 Task: Select the off option in the auto detect
Action: Mouse moved to (26, 647)
Screenshot: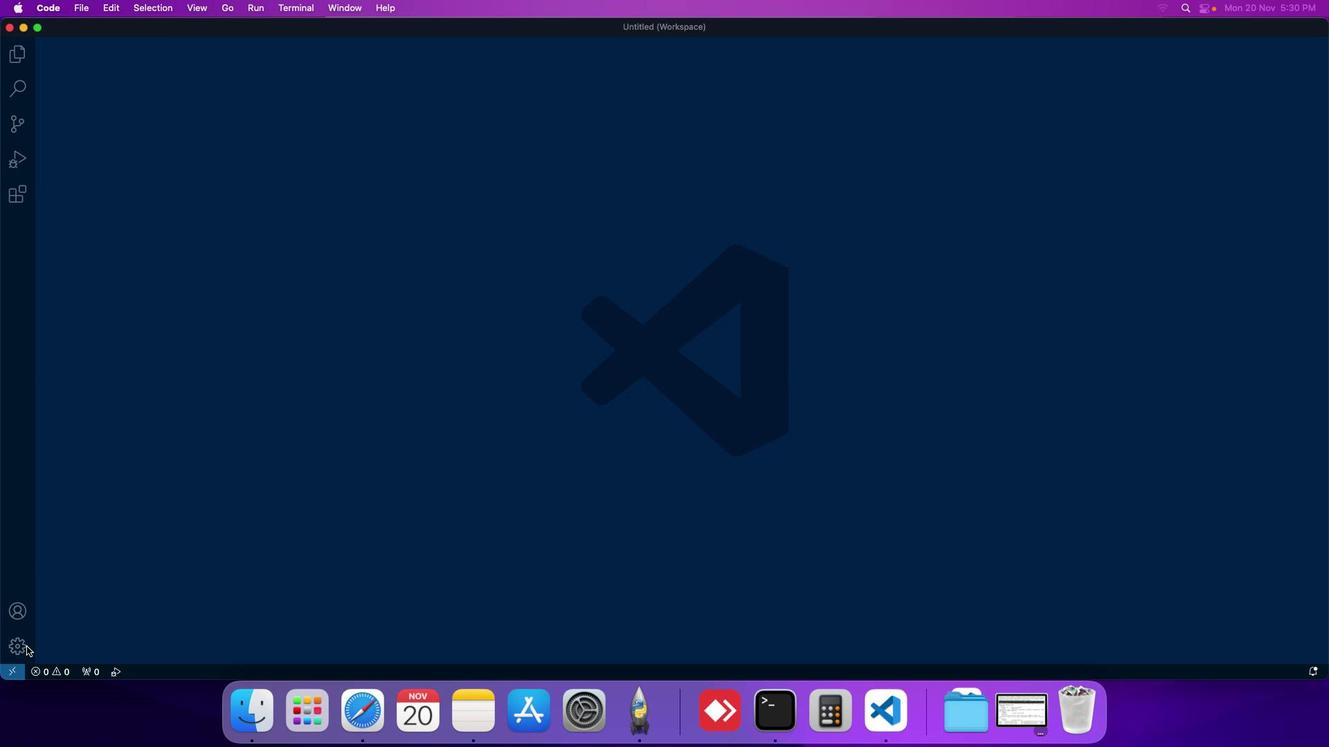 
Action: Mouse pressed left at (26, 647)
Screenshot: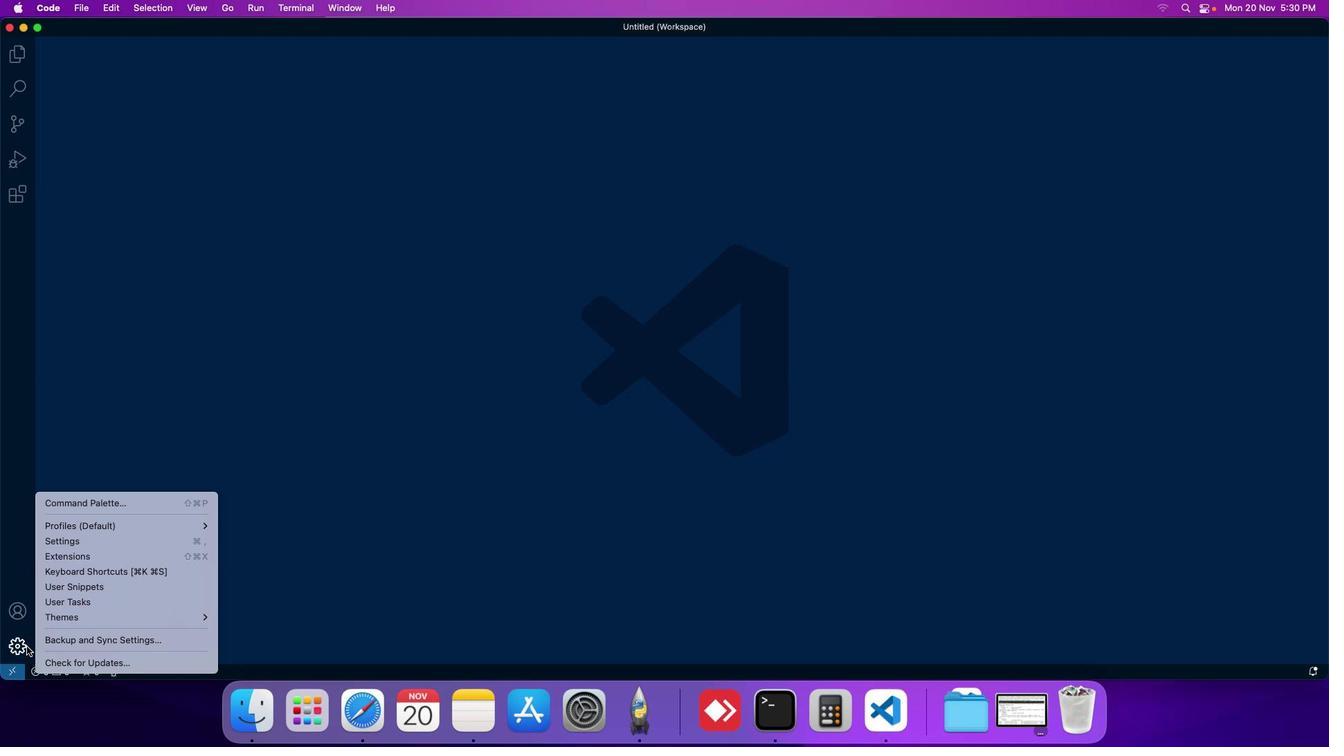 
Action: Mouse moved to (78, 544)
Screenshot: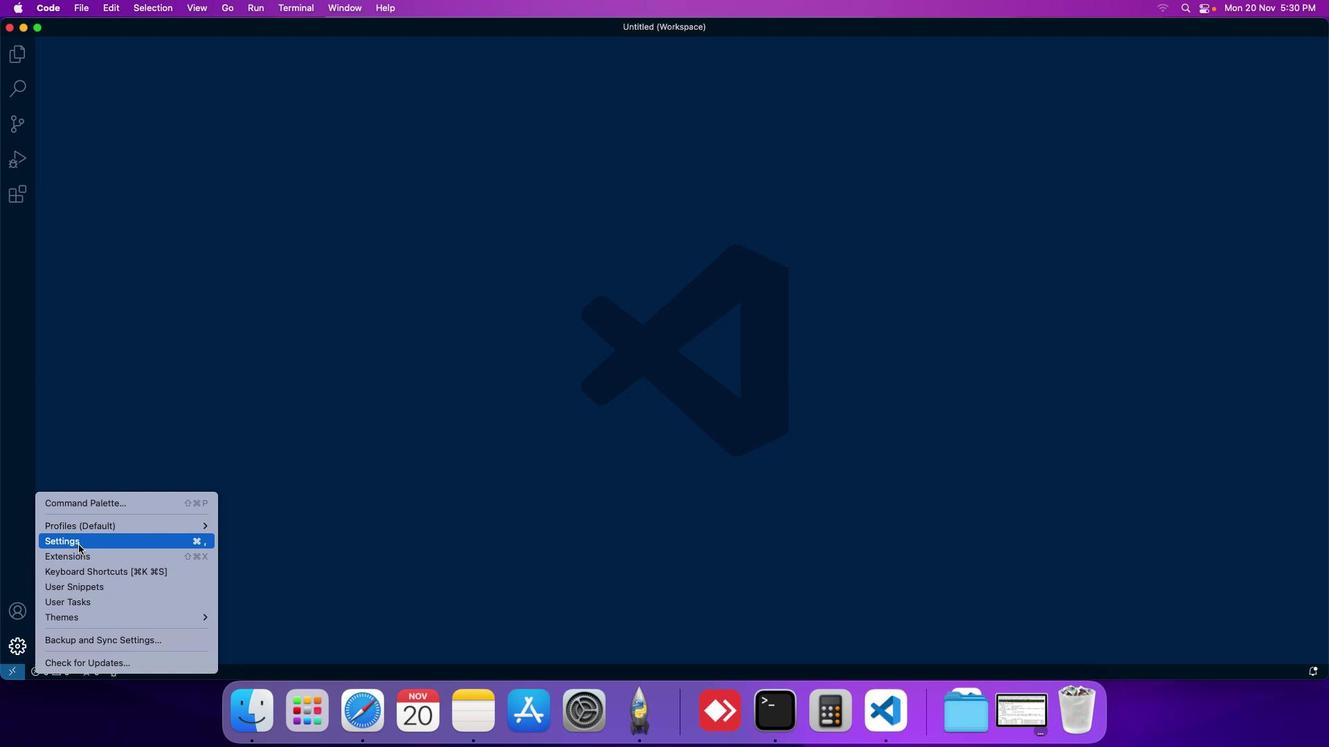 
Action: Mouse pressed left at (78, 544)
Screenshot: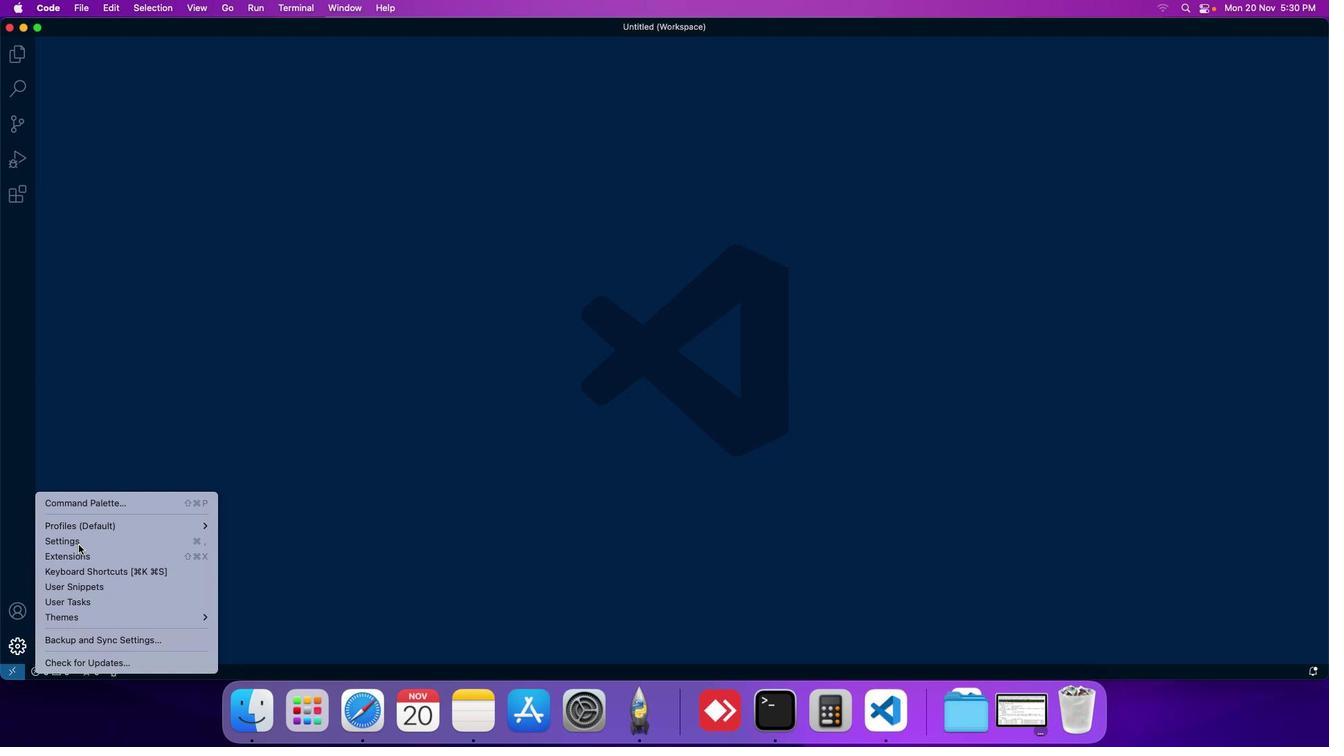 
Action: Mouse moved to (350, 110)
Screenshot: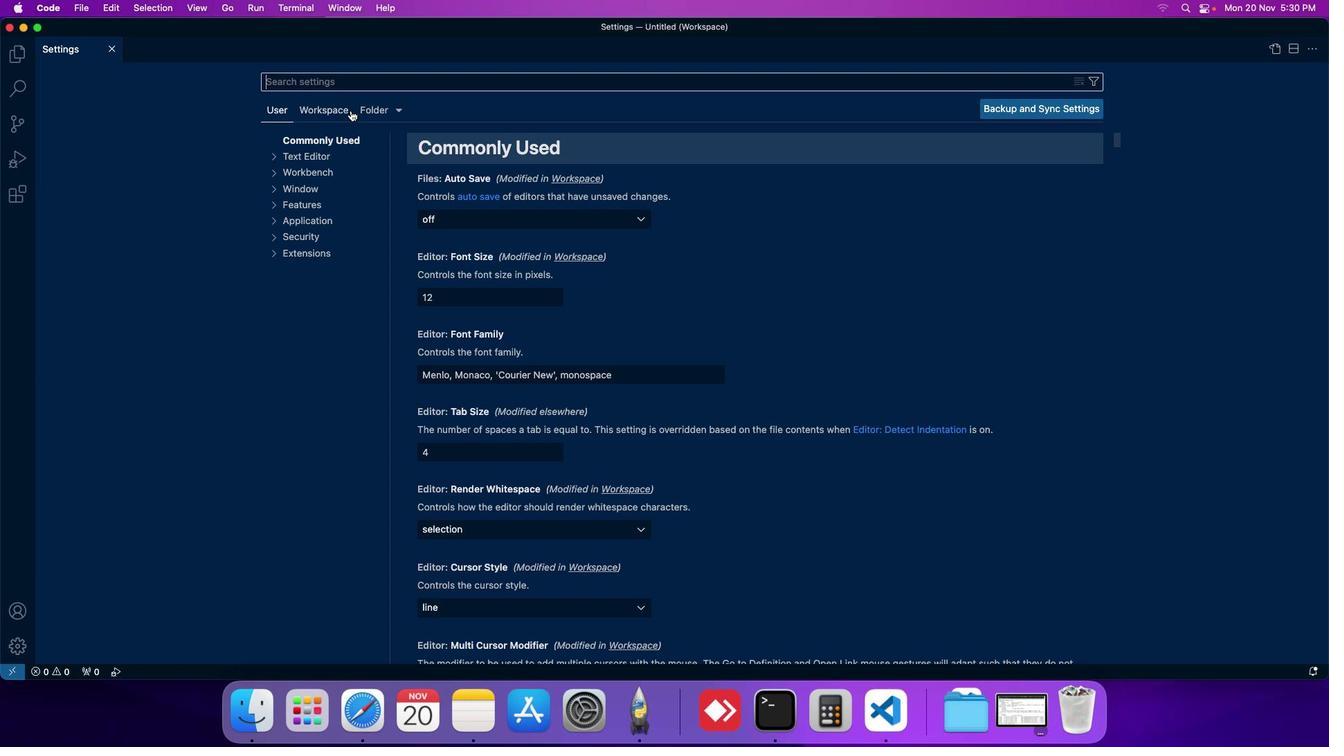 
Action: Mouse pressed left at (350, 110)
Screenshot: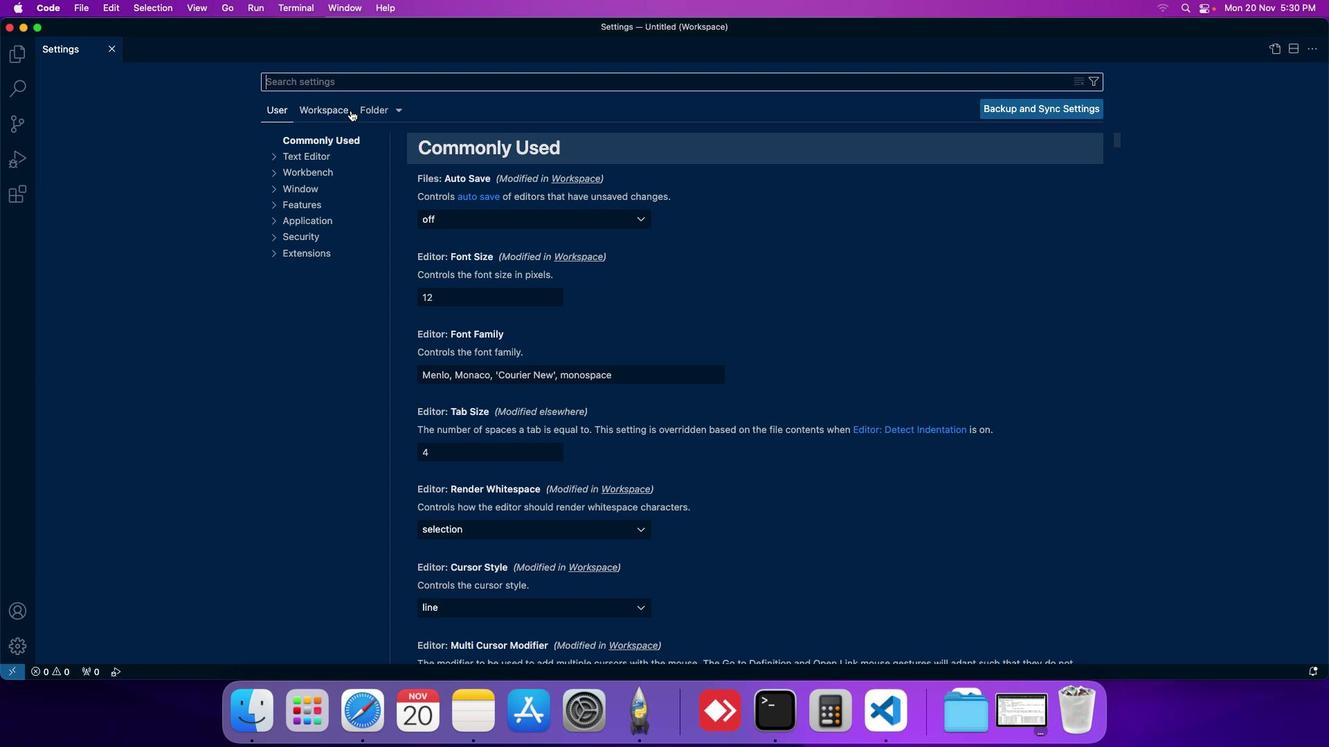
Action: Mouse moved to (287, 208)
Screenshot: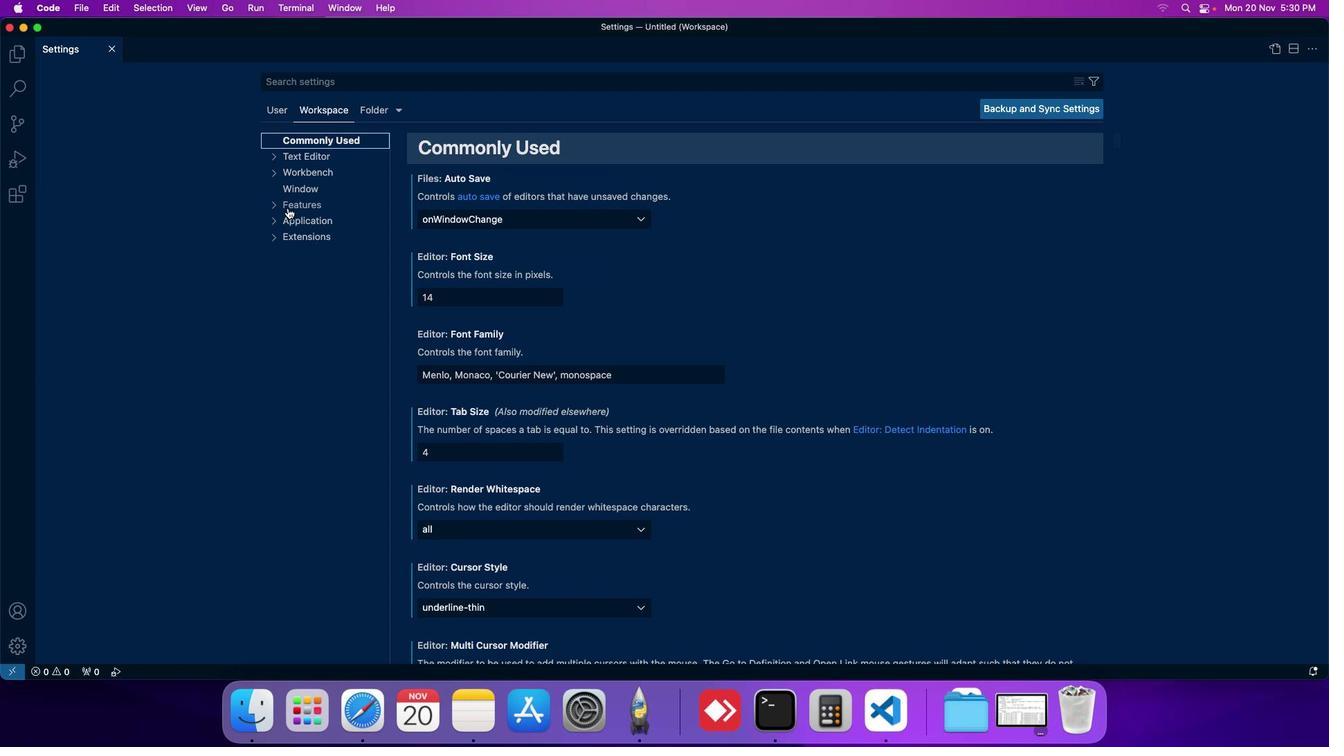 
Action: Mouse pressed left at (287, 208)
Screenshot: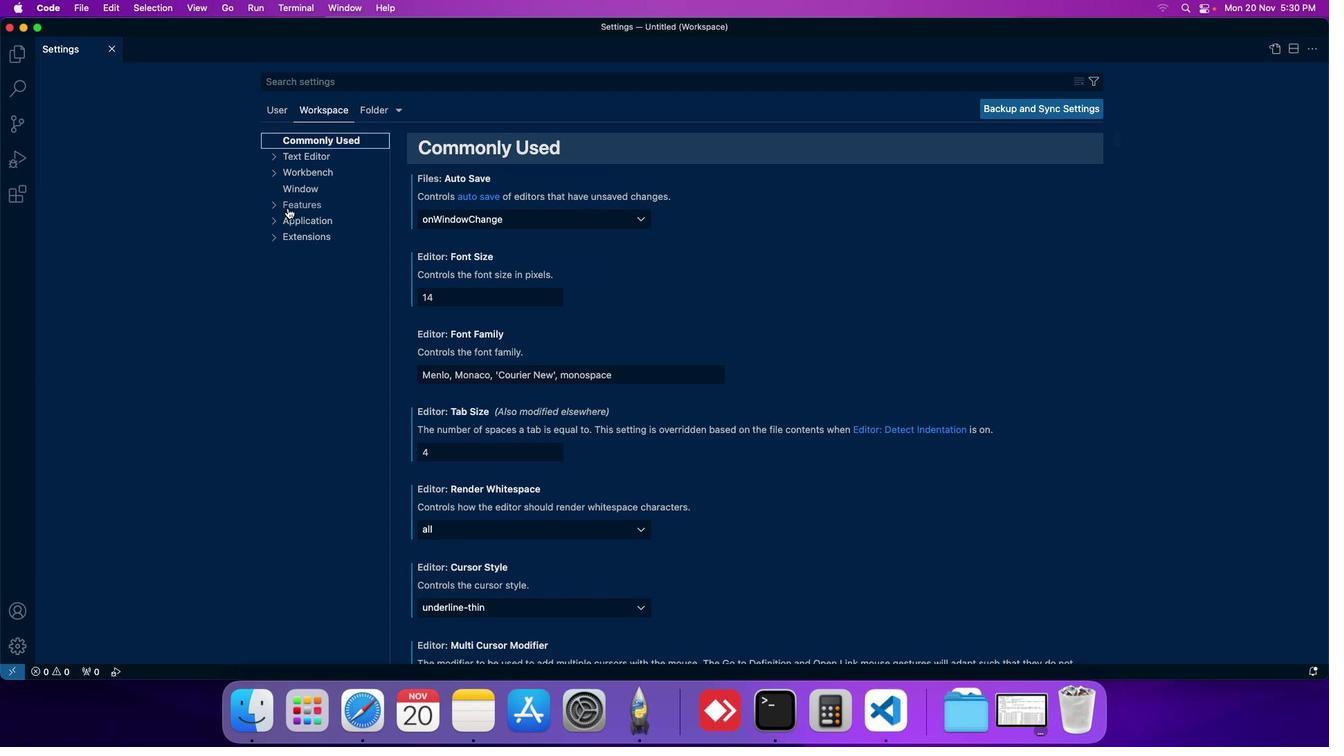 
Action: Mouse moved to (299, 338)
Screenshot: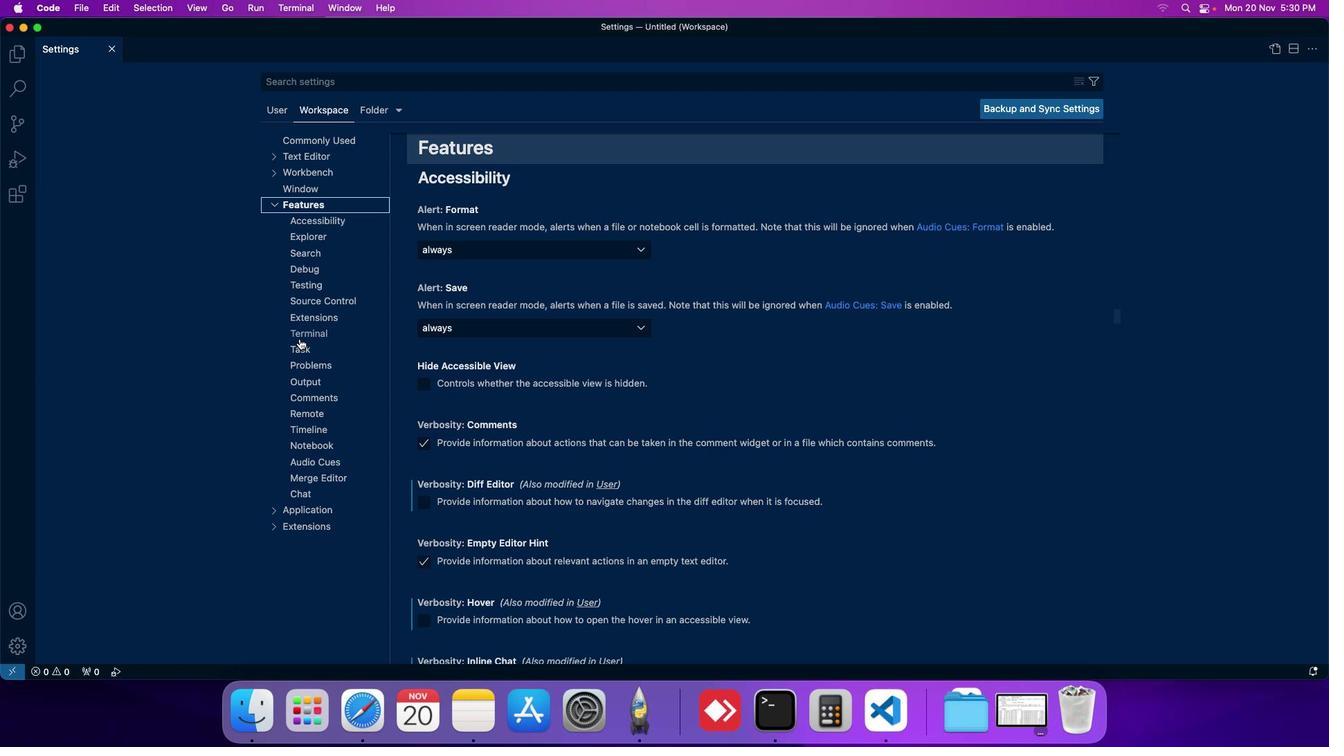 
Action: Mouse pressed left at (299, 338)
Screenshot: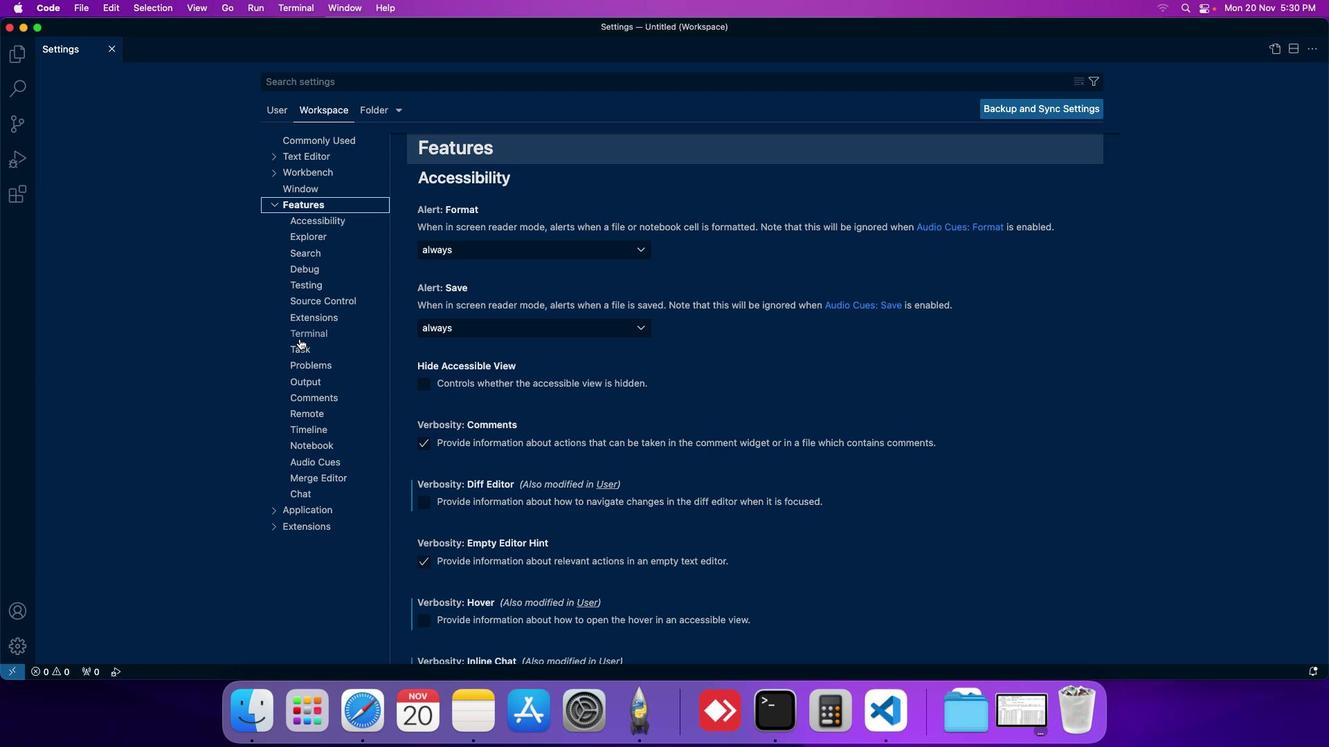 
Action: Mouse moved to (488, 386)
Screenshot: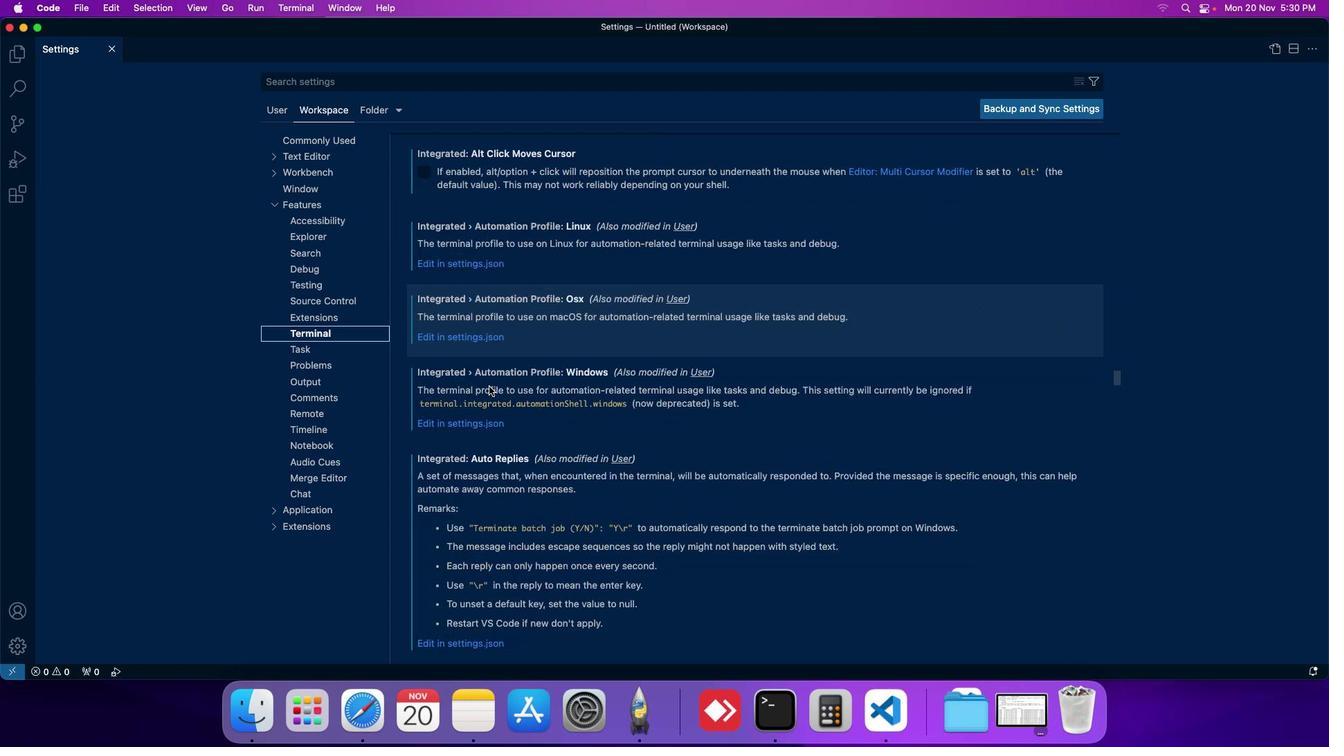 
Action: Mouse scrolled (488, 386) with delta (0, 0)
Screenshot: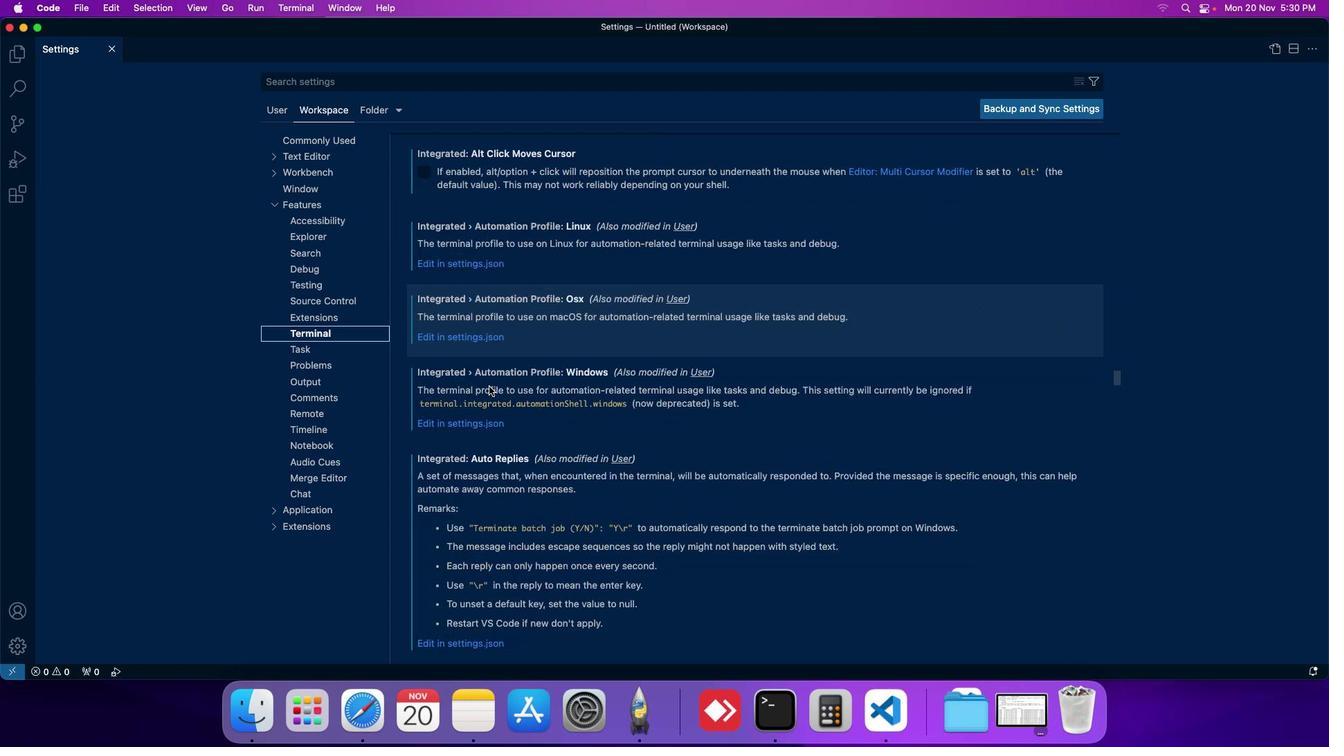 
Action: Mouse scrolled (488, 386) with delta (0, 0)
Screenshot: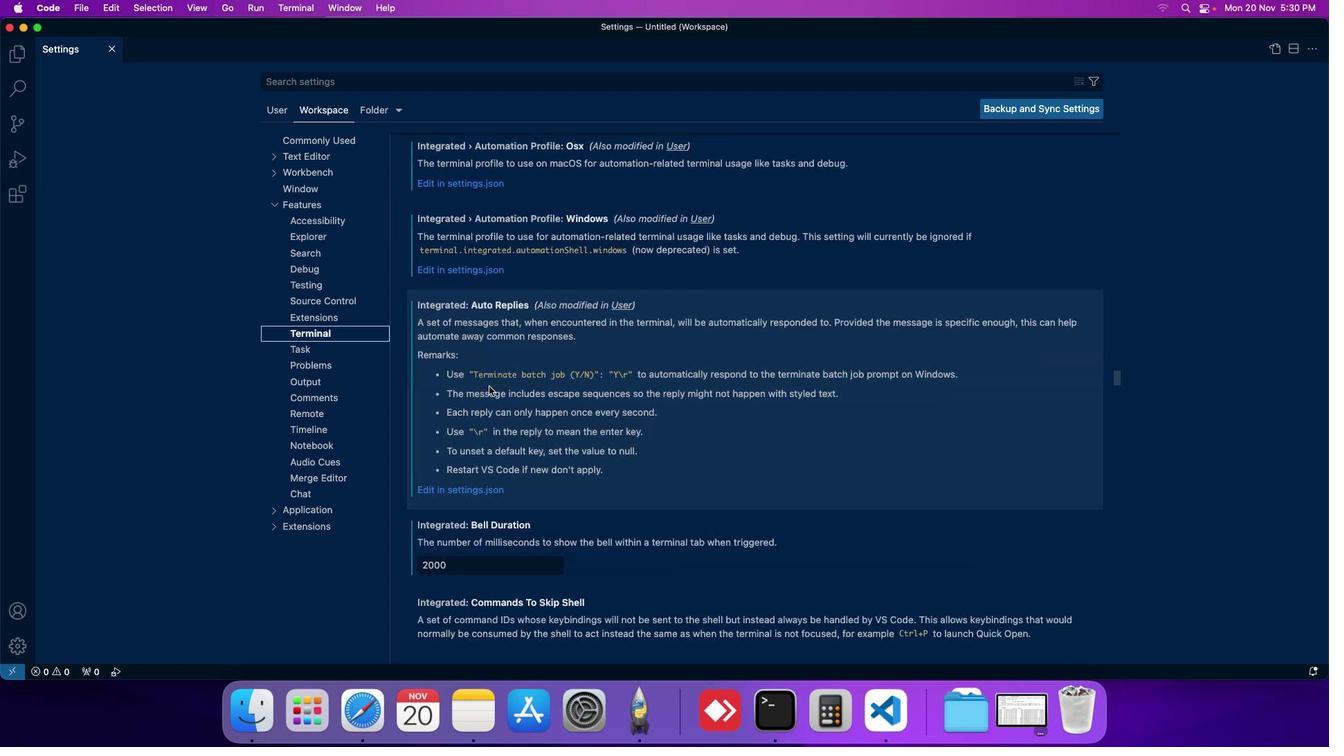 
Action: Mouse moved to (488, 386)
Screenshot: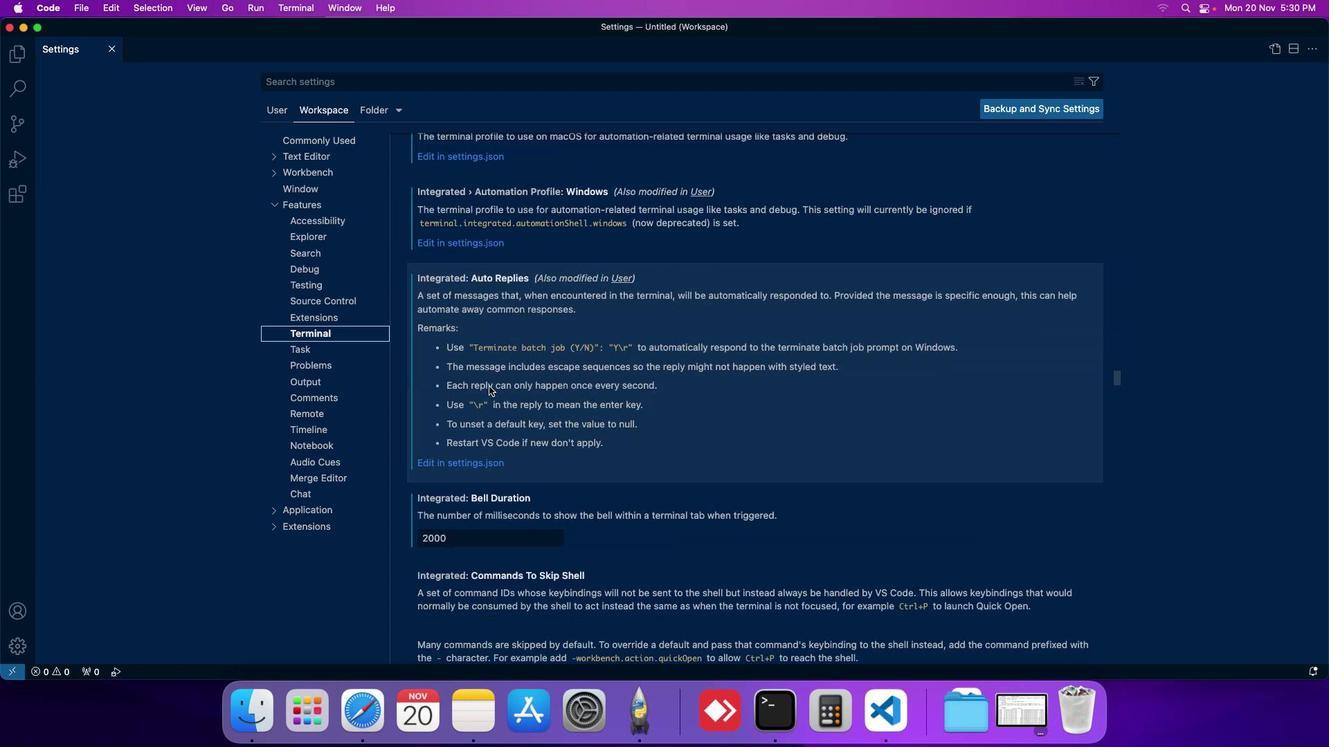 
Action: Mouse scrolled (488, 386) with delta (0, 0)
Screenshot: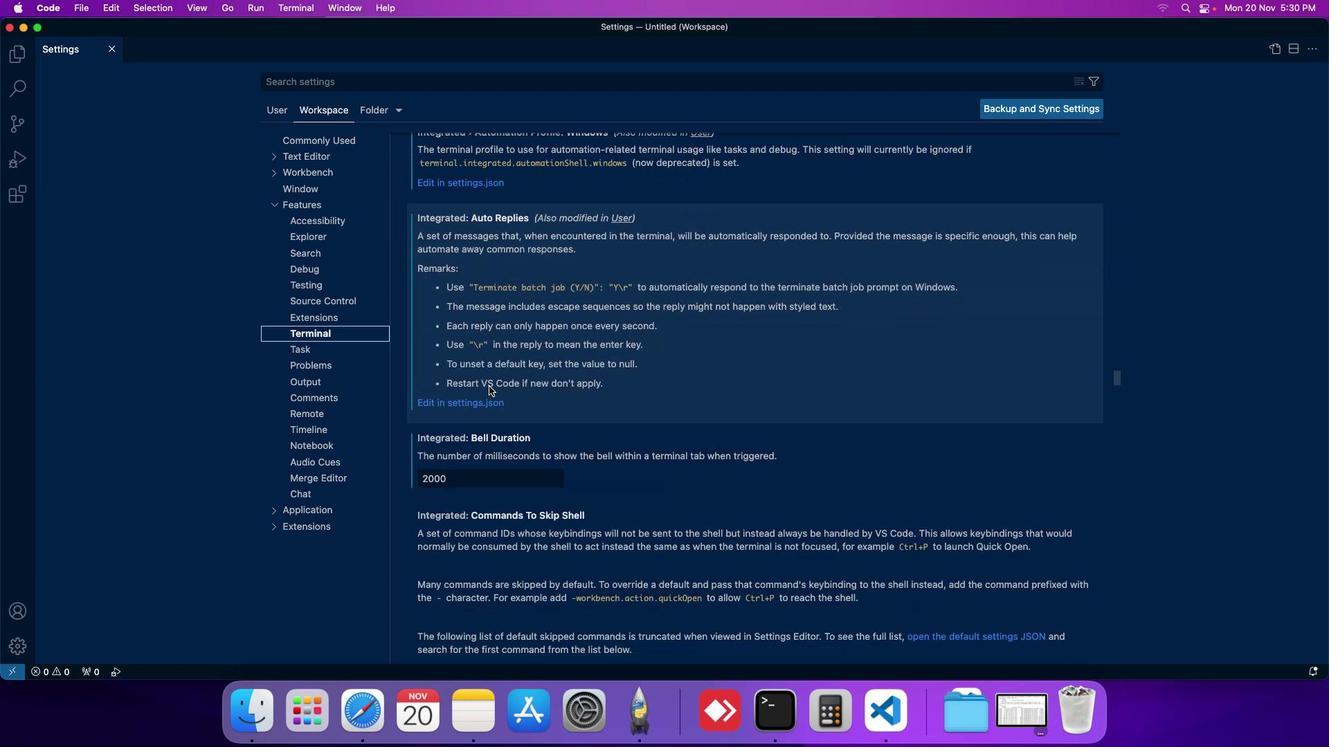 
Action: Mouse scrolled (488, 386) with delta (0, 0)
Screenshot: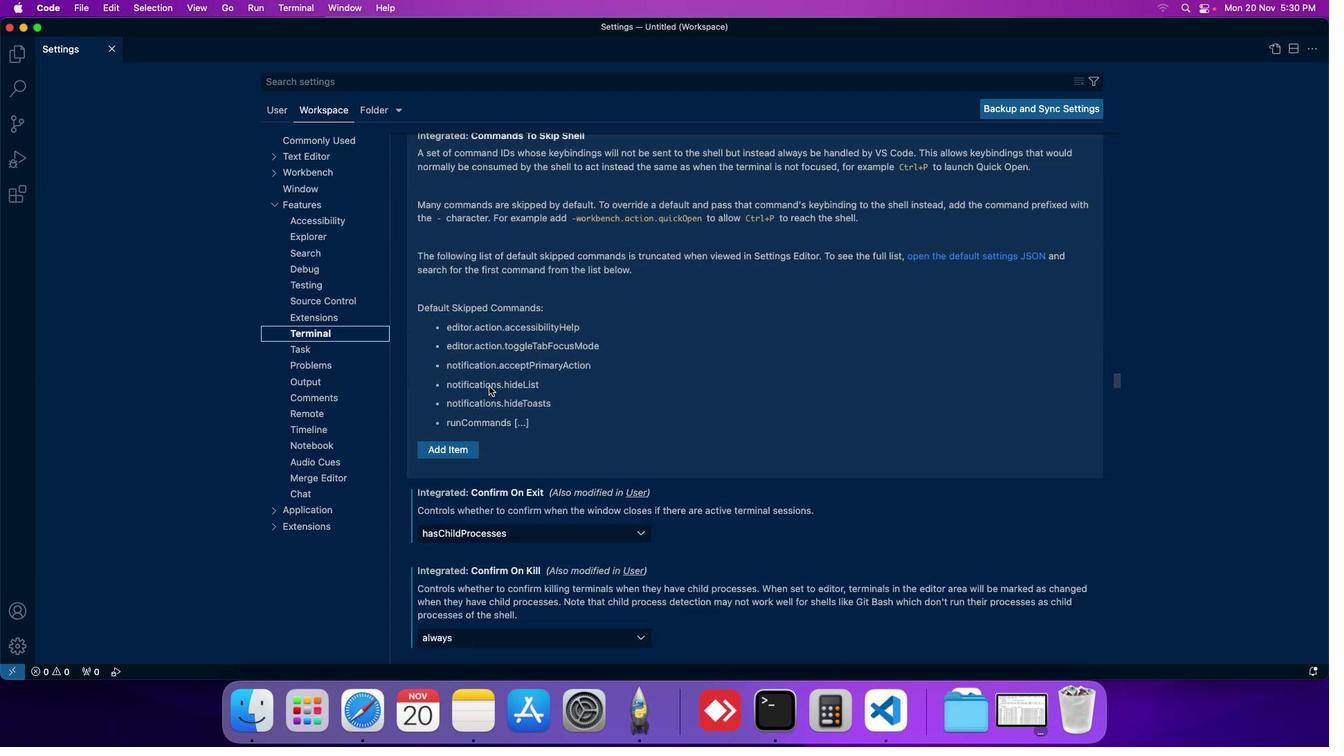 
Action: Mouse scrolled (488, 386) with delta (0, 0)
Screenshot: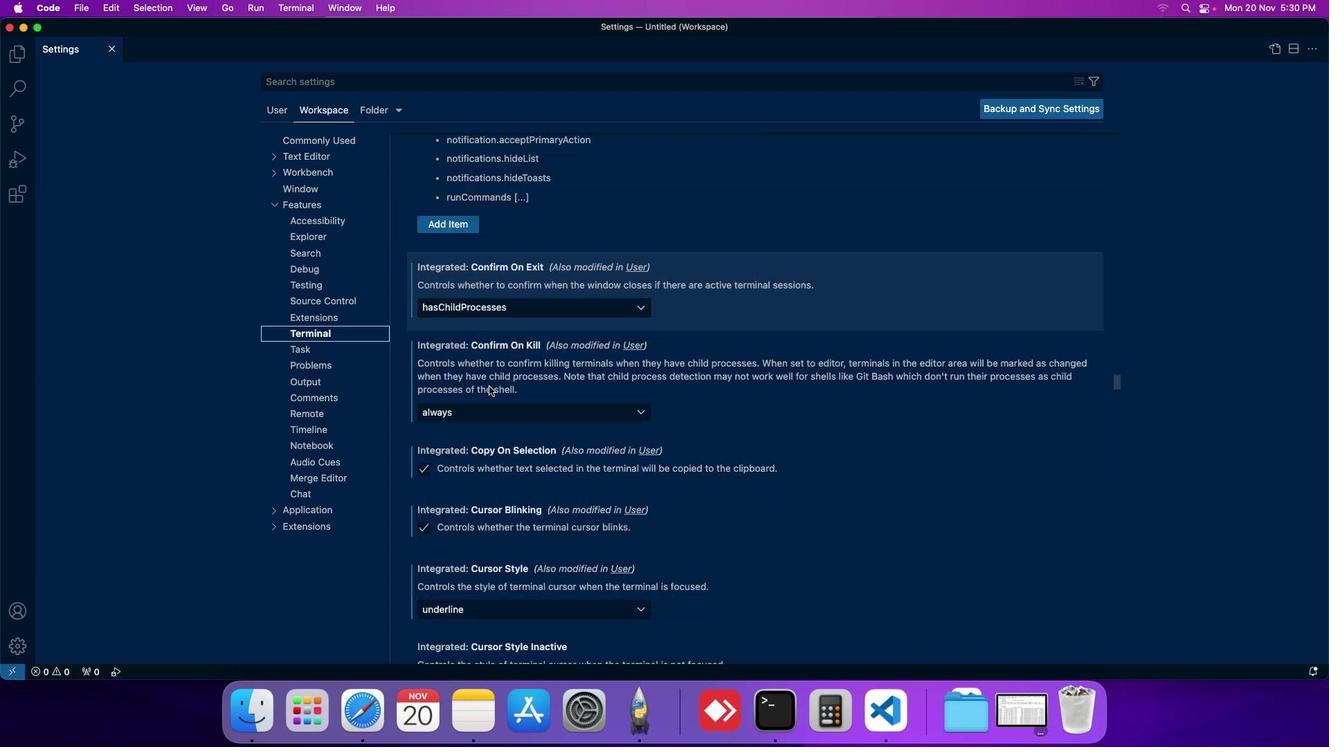 
Action: Mouse scrolled (488, 386) with delta (0, -1)
Screenshot: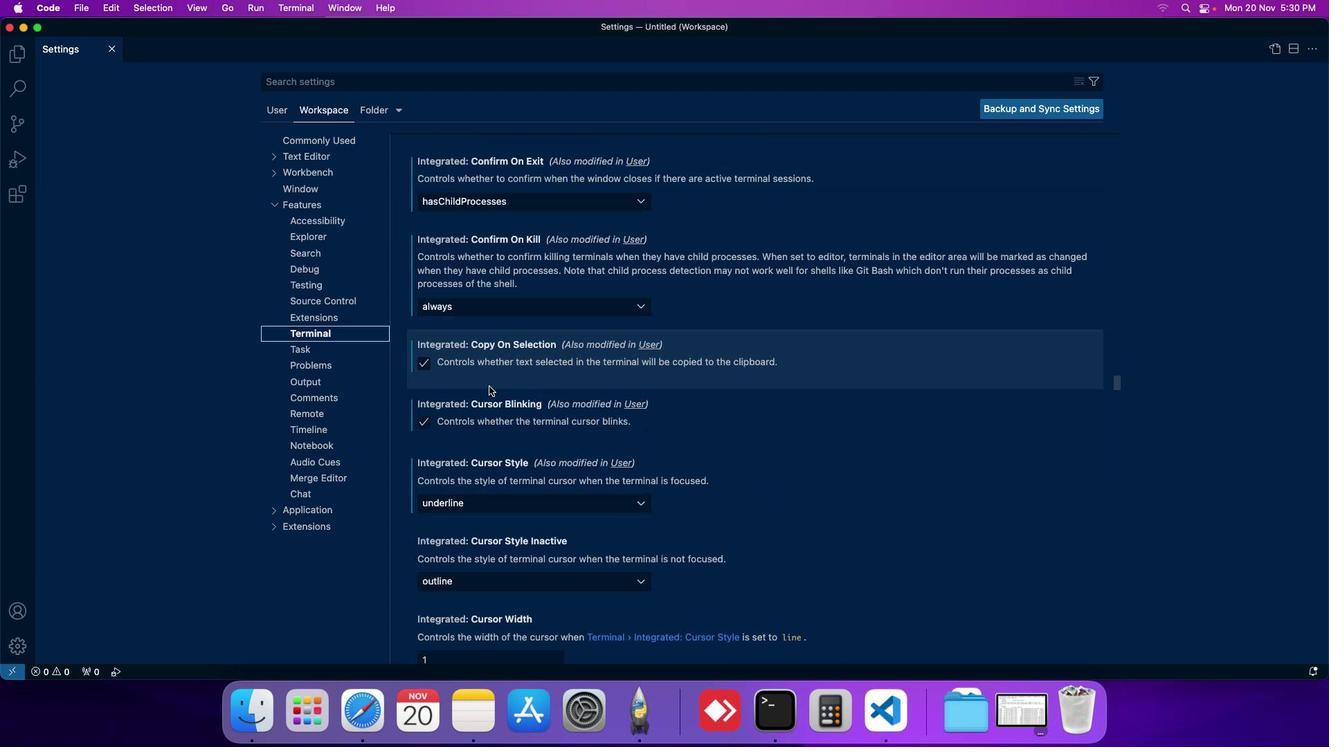 
Action: Mouse scrolled (488, 386) with delta (0, 0)
Screenshot: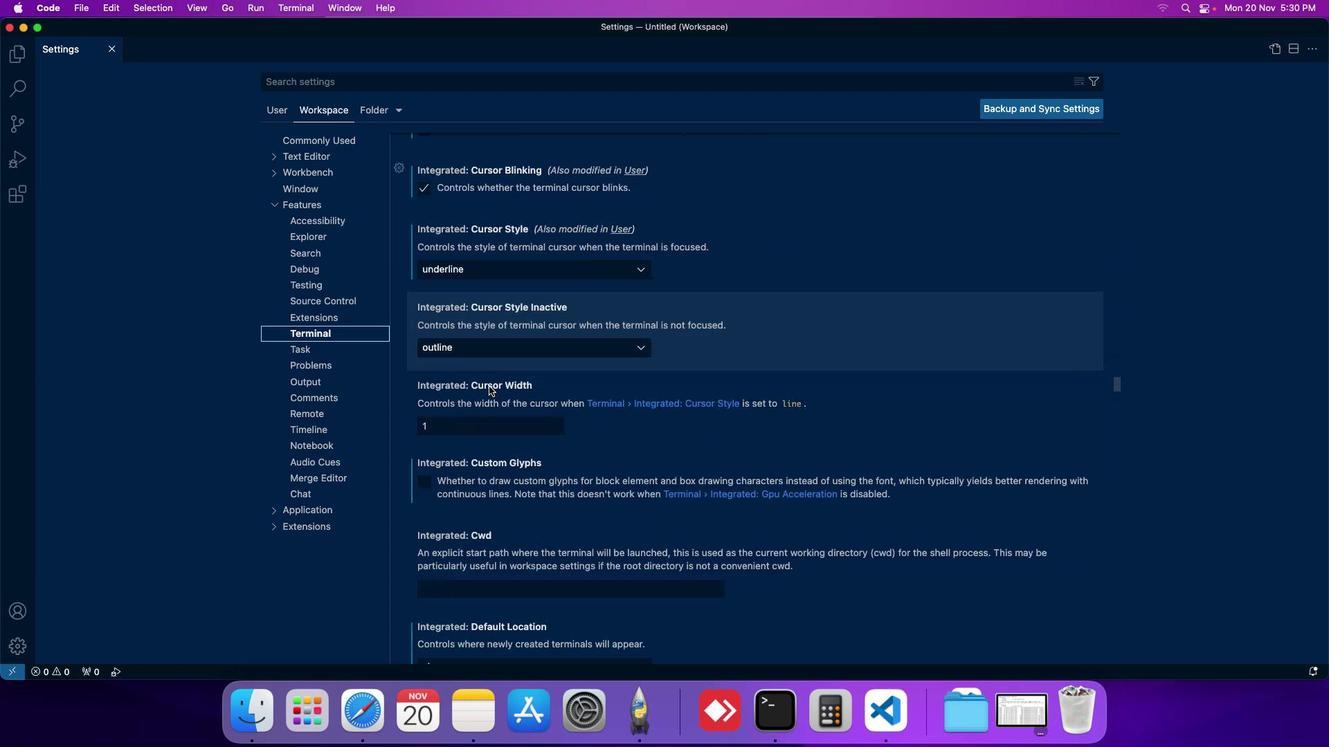 
Action: Mouse scrolled (488, 386) with delta (0, 0)
Screenshot: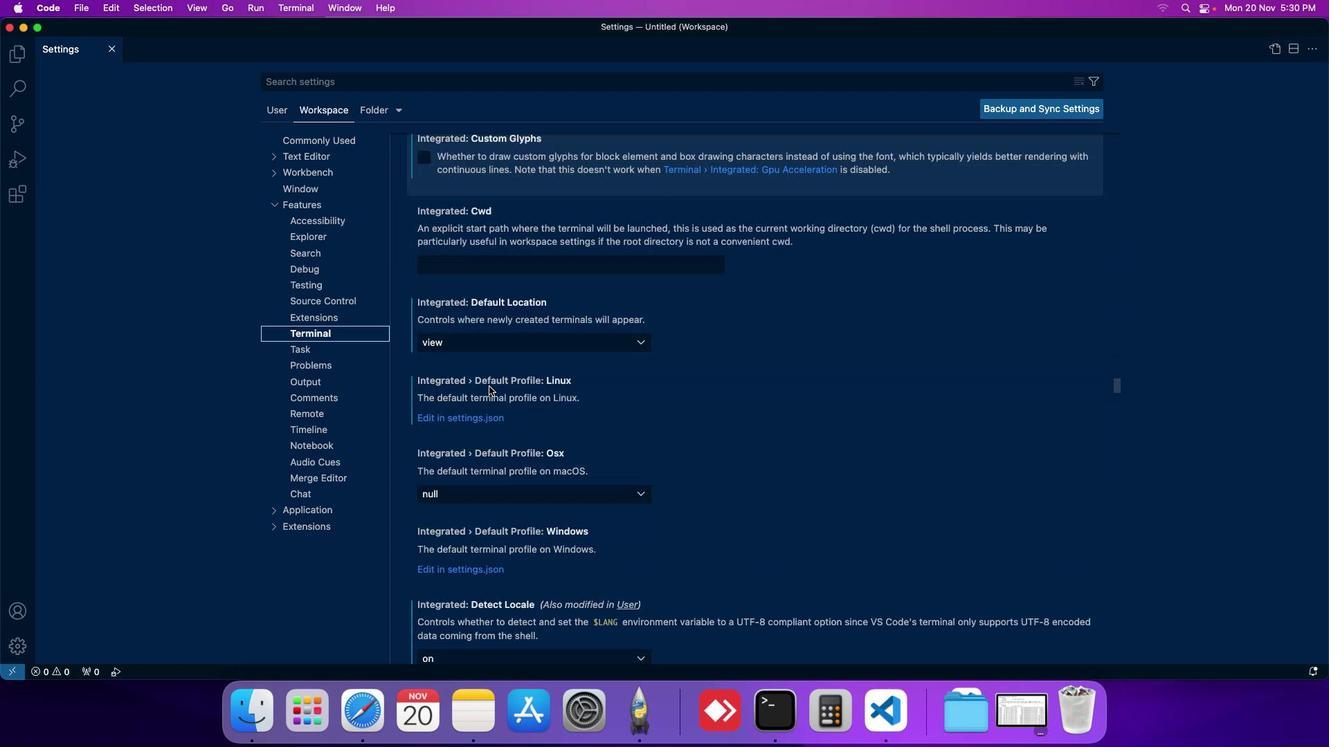 
Action: Mouse scrolled (488, 386) with delta (0, -1)
Screenshot: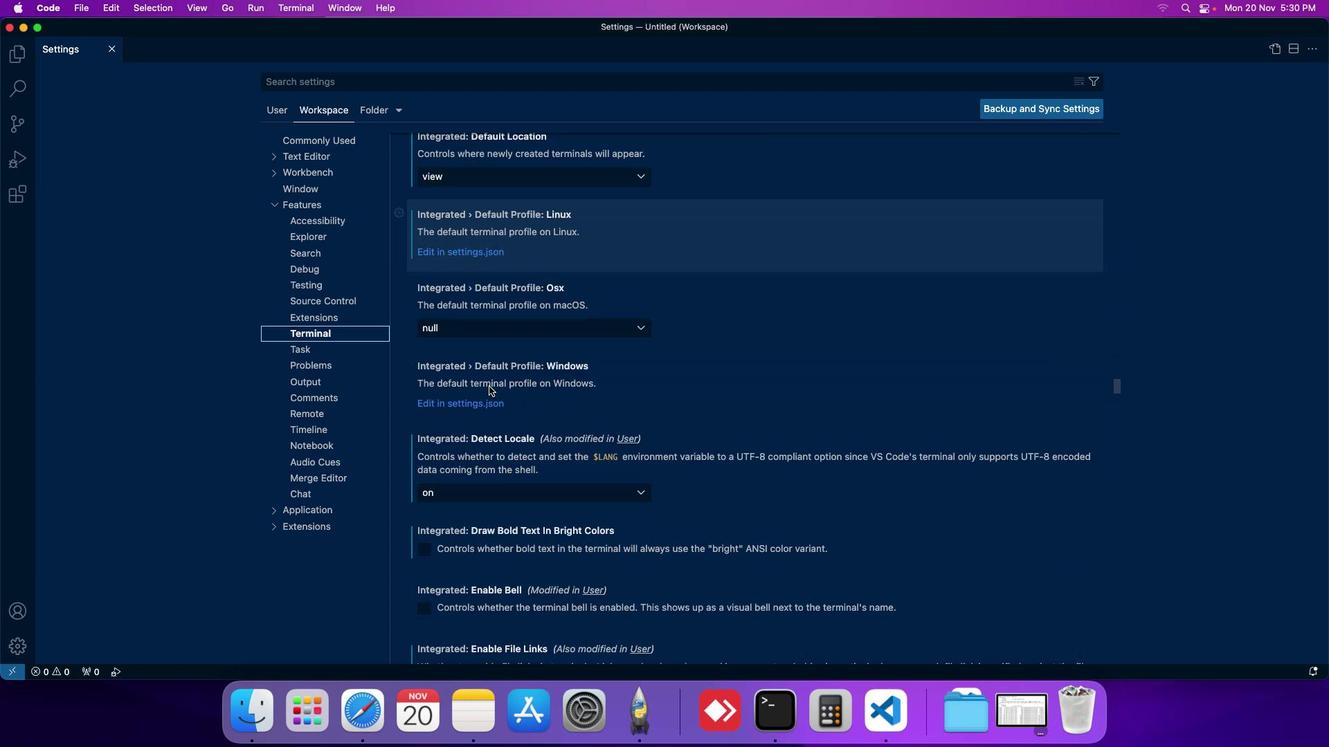 
Action: Mouse scrolled (488, 386) with delta (0, -2)
Screenshot: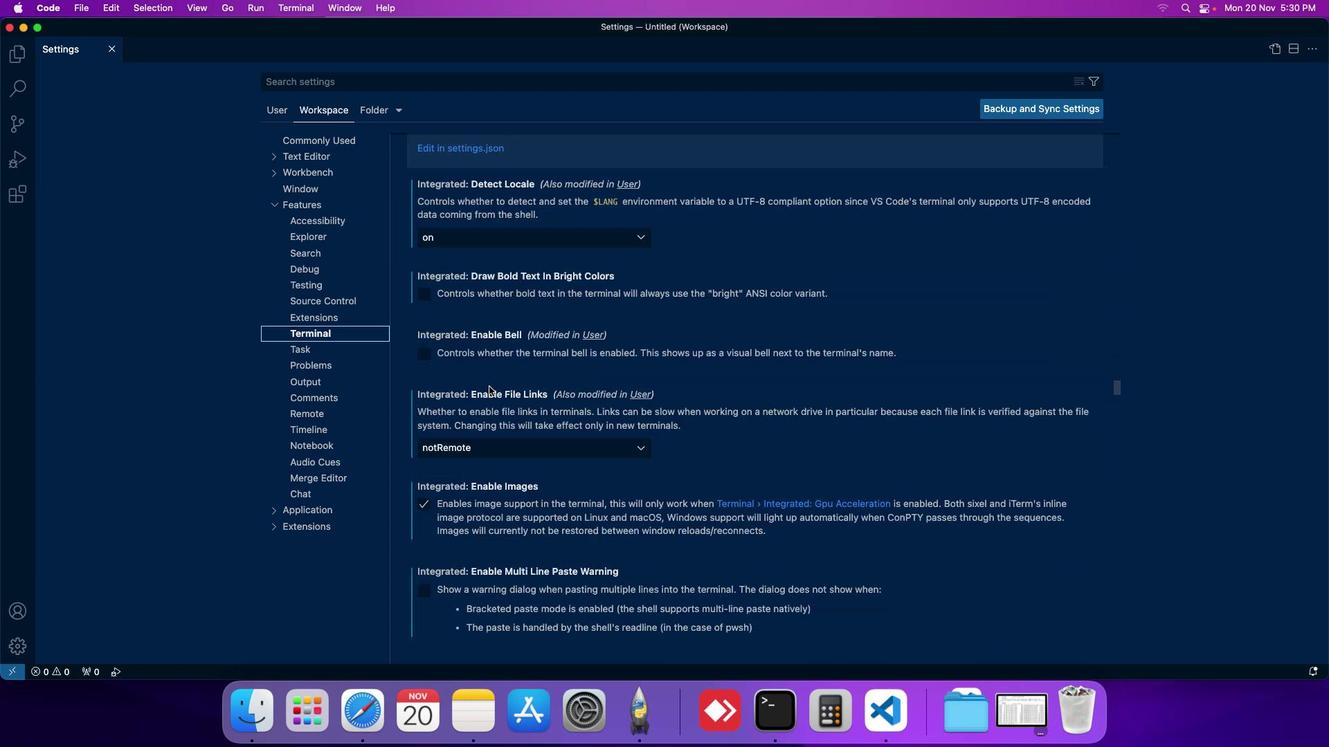 
Action: Mouse scrolled (488, 386) with delta (0, -2)
Screenshot: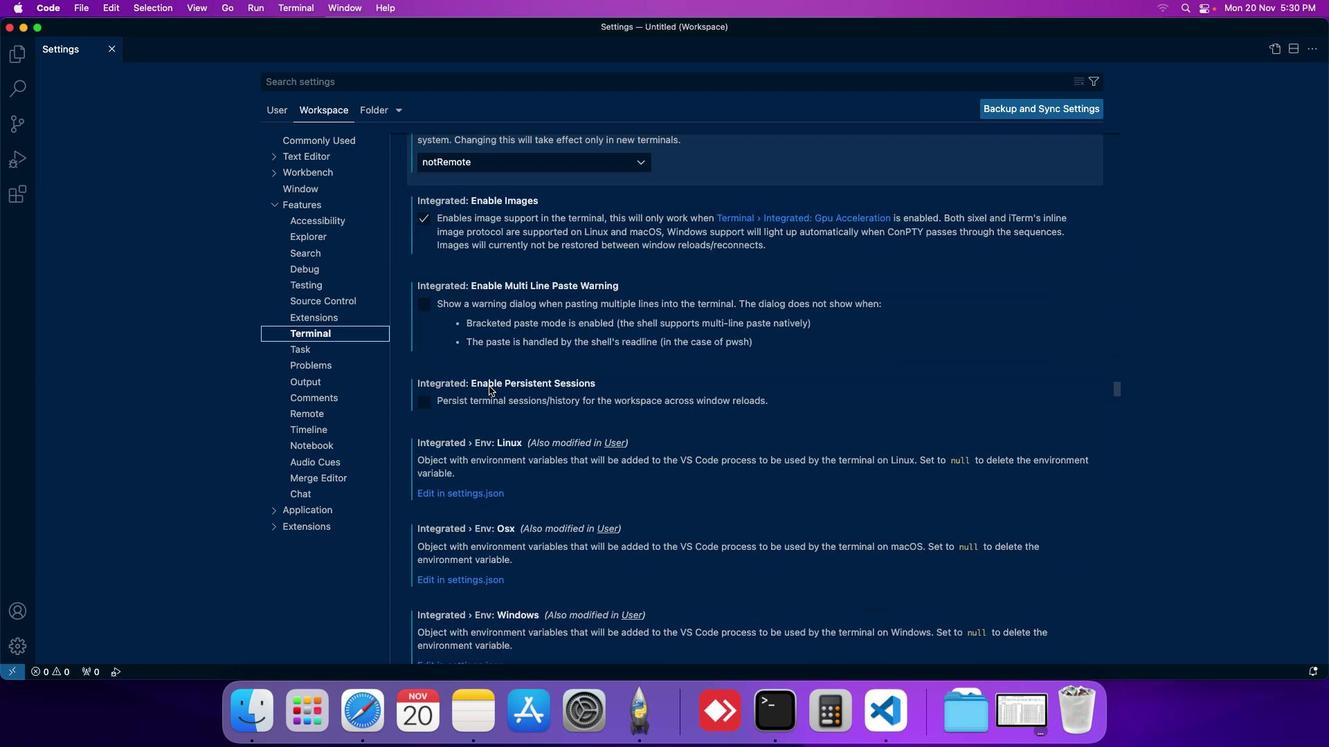 
Action: Mouse scrolled (488, 386) with delta (0, 0)
Screenshot: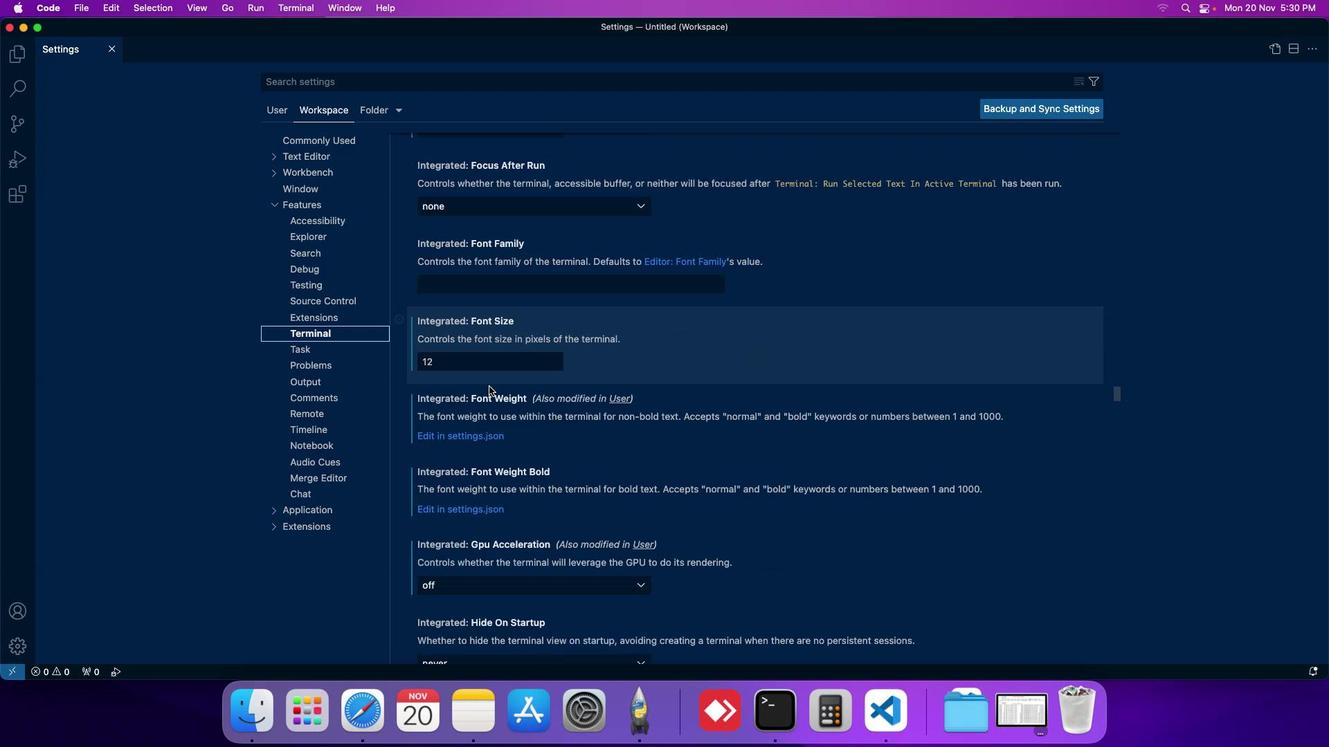 
Action: Mouse scrolled (488, 386) with delta (0, 0)
Screenshot: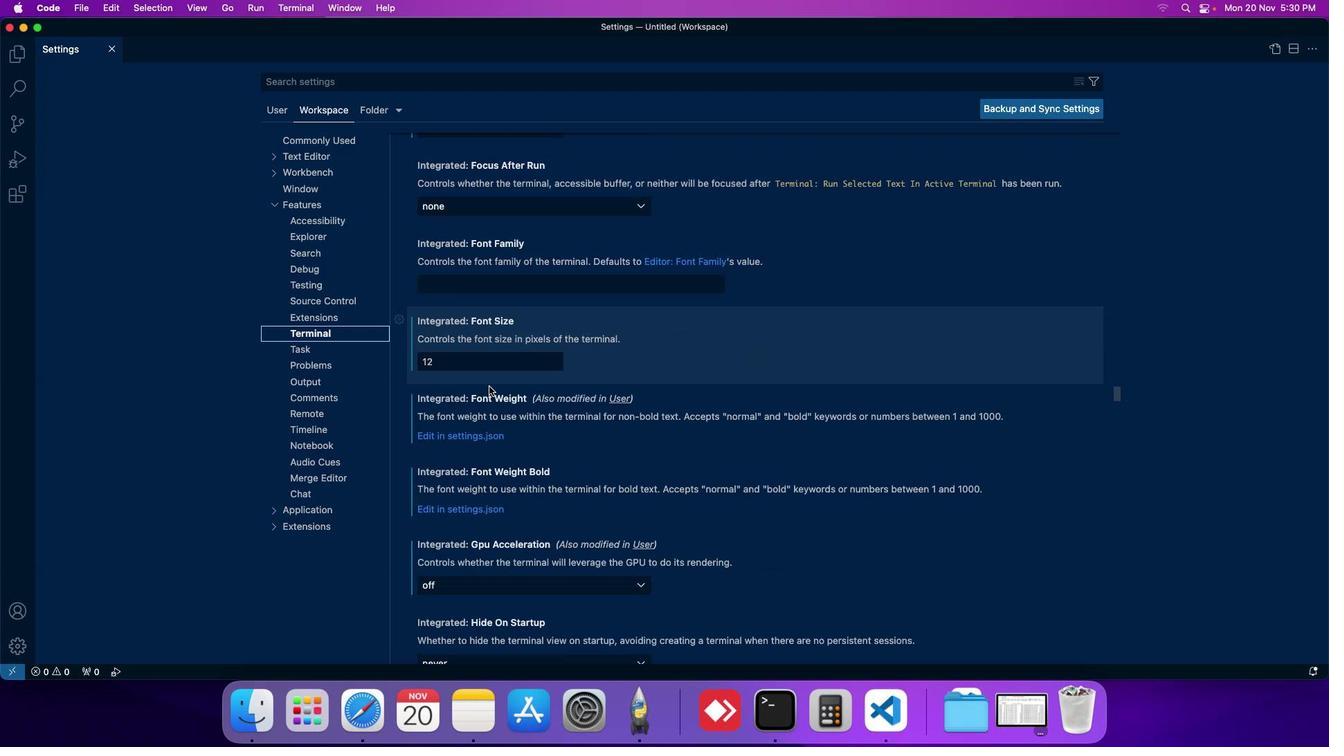
Action: Mouse scrolled (488, 386) with delta (0, 0)
Screenshot: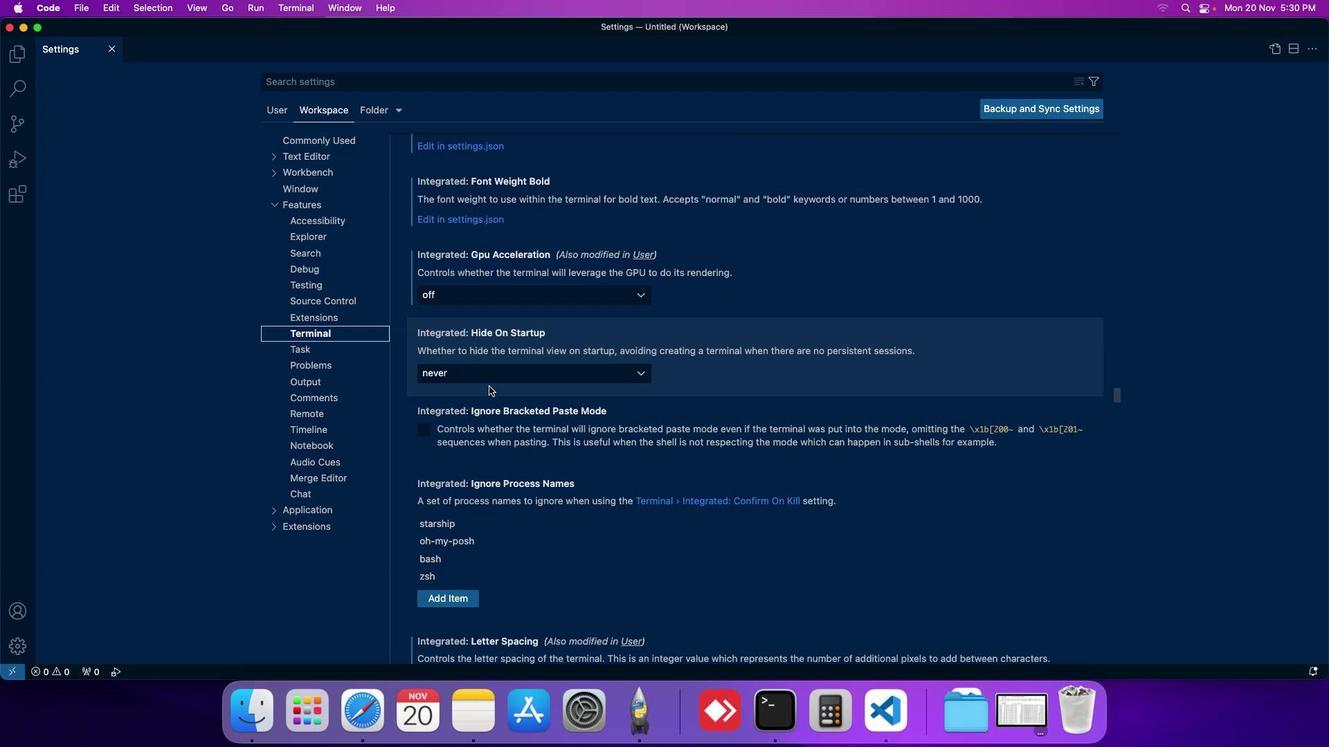 
Action: Mouse scrolled (488, 386) with delta (0, 0)
Screenshot: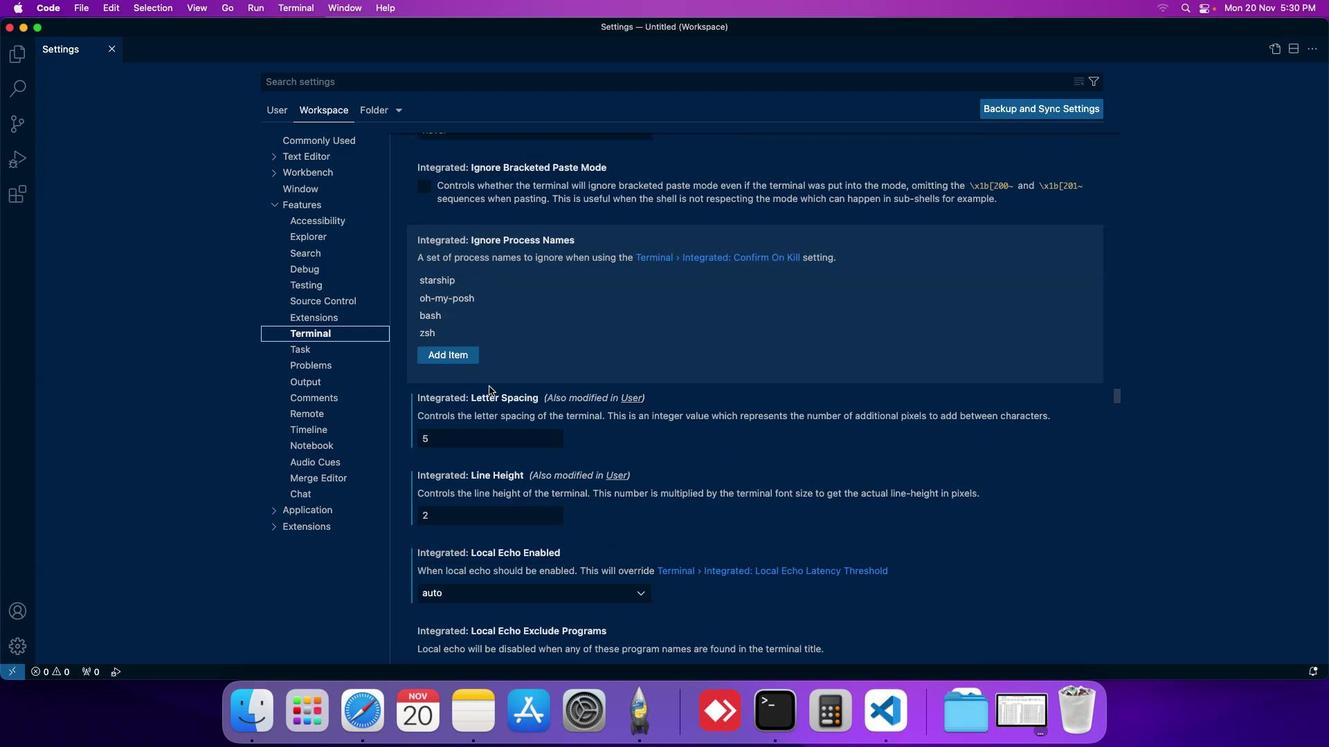 
Action: Mouse scrolled (488, 386) with delta (0, 0)
Screenshot: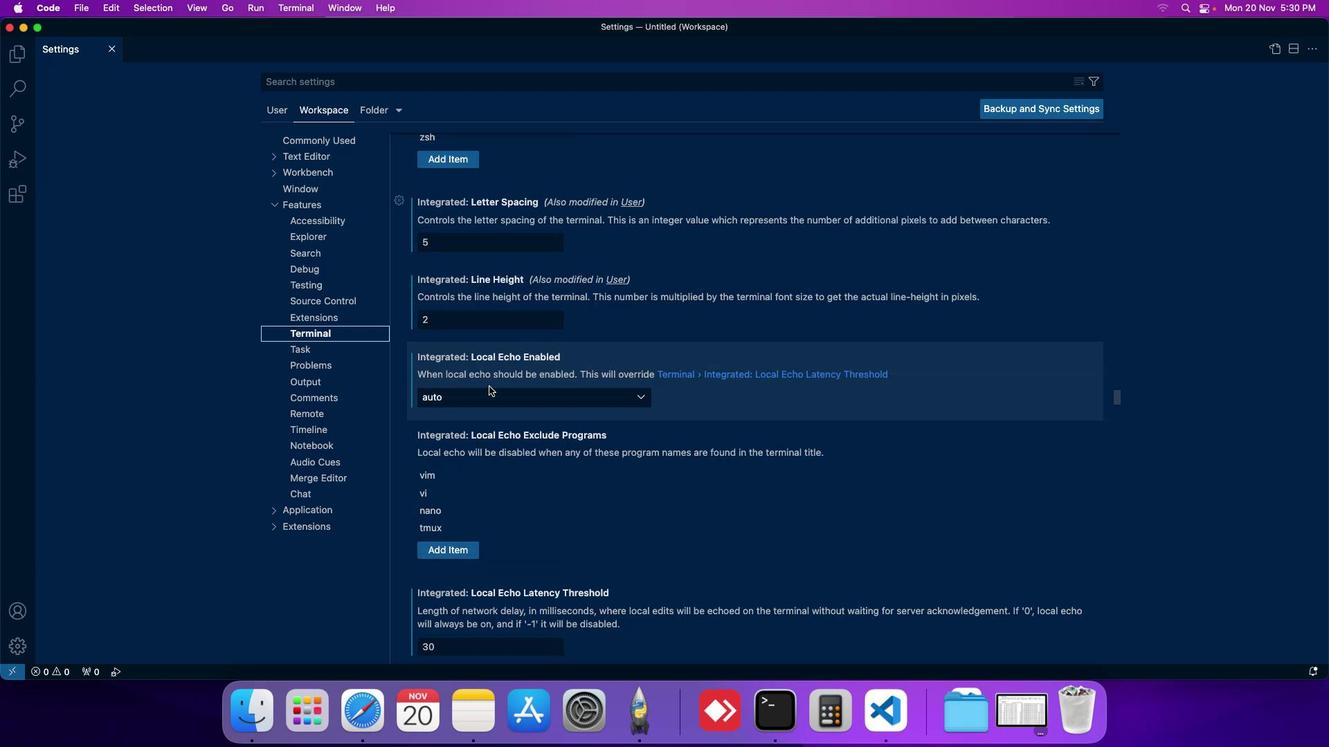 
Action: Mouse scrolled (488, 386) with delta (0, 0)
Screenshot: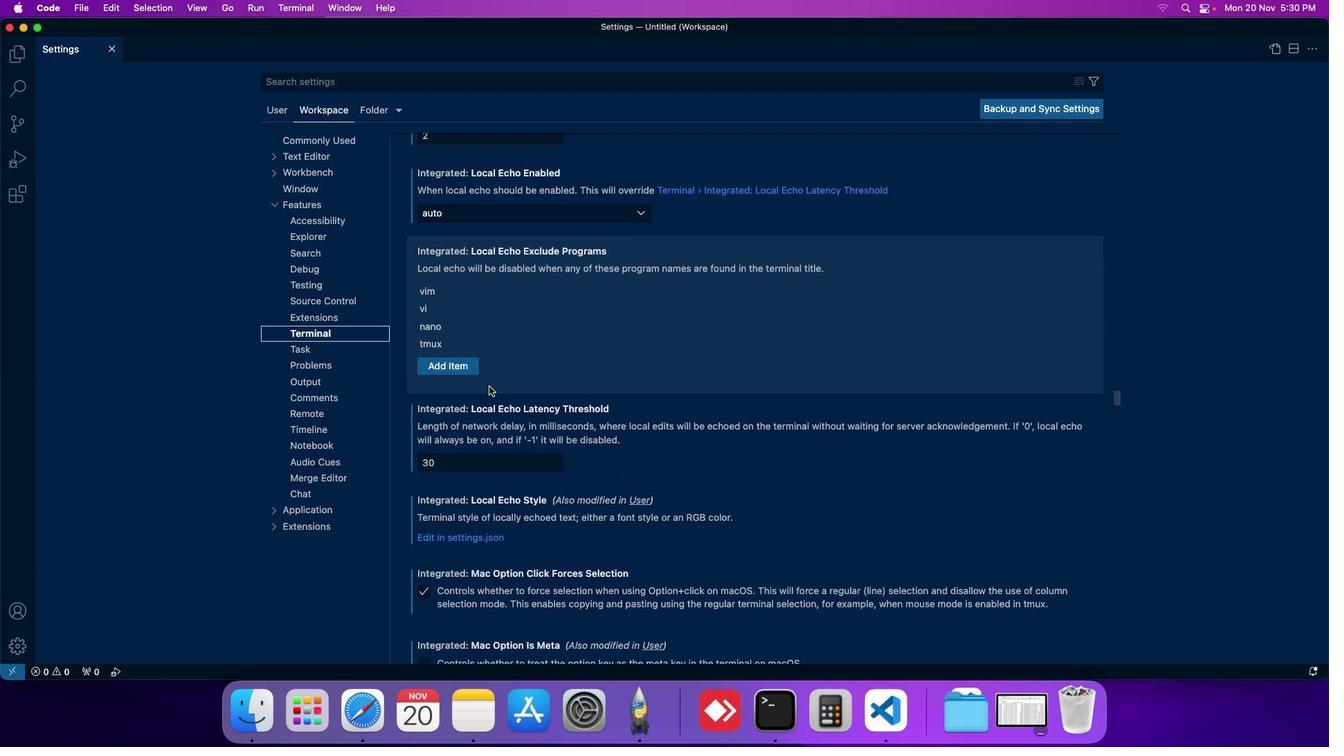 
Action: Mouse scrolled (488, 386) with delta (0, 0)
Screenshot: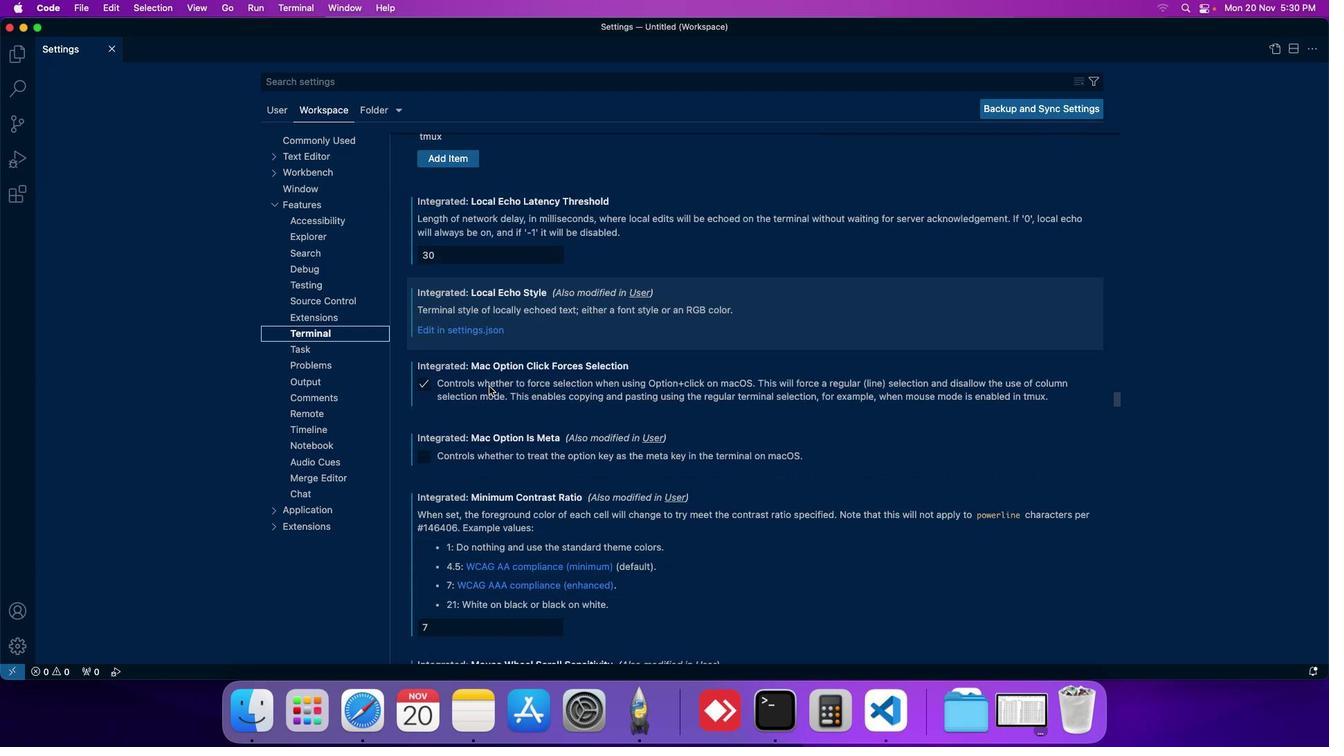 
Action: Mouse scrolled (488, 386) with delta (0, 0)
Screenshot: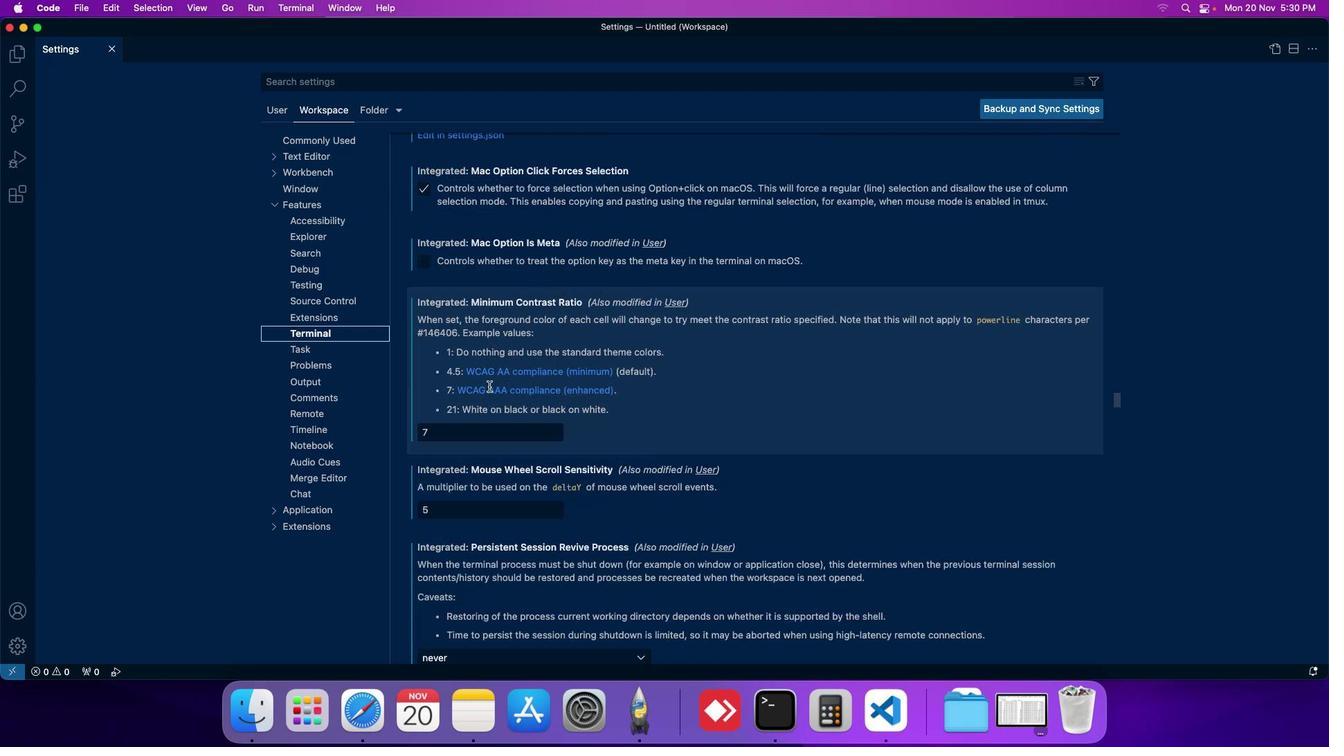 
Action: Mouse scrolled (488, 386) with delta (0, 0)
Screenshot: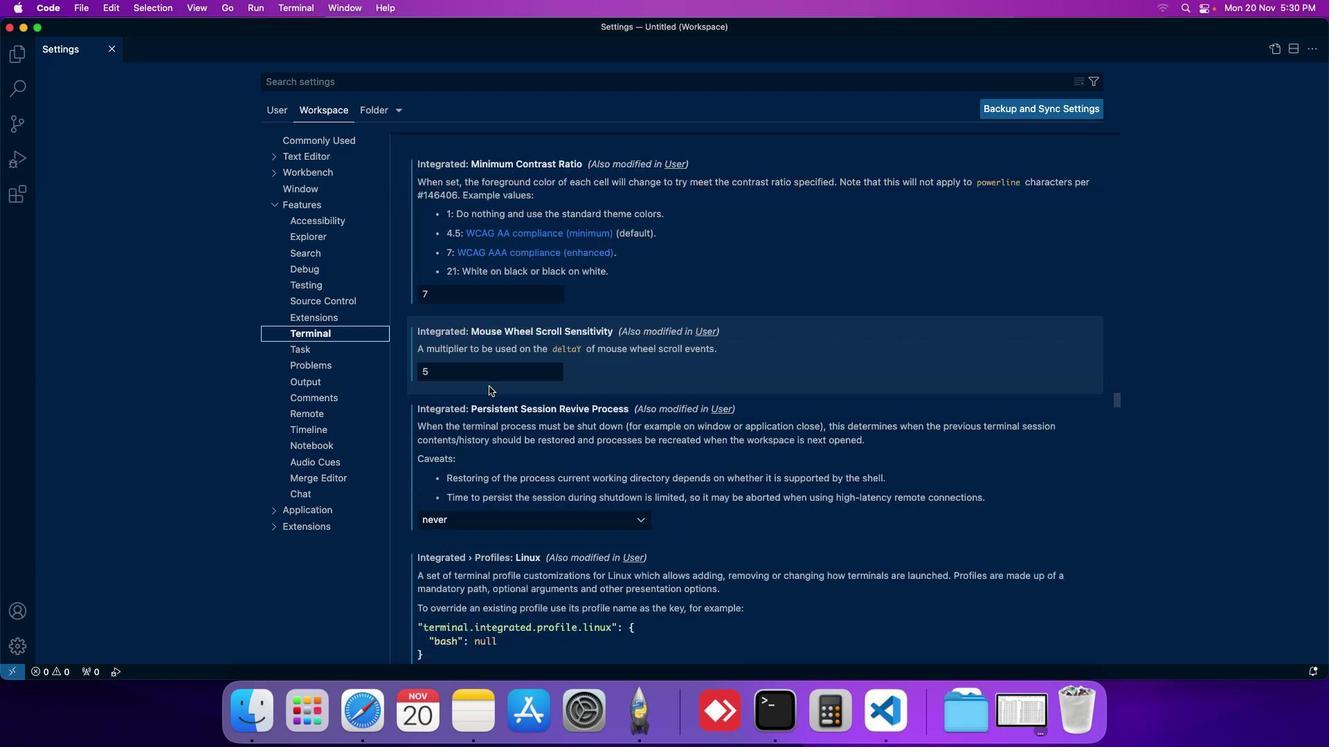 
Action: Mouse scrolled (488, 386) with delta (0, 0)
Screenshot: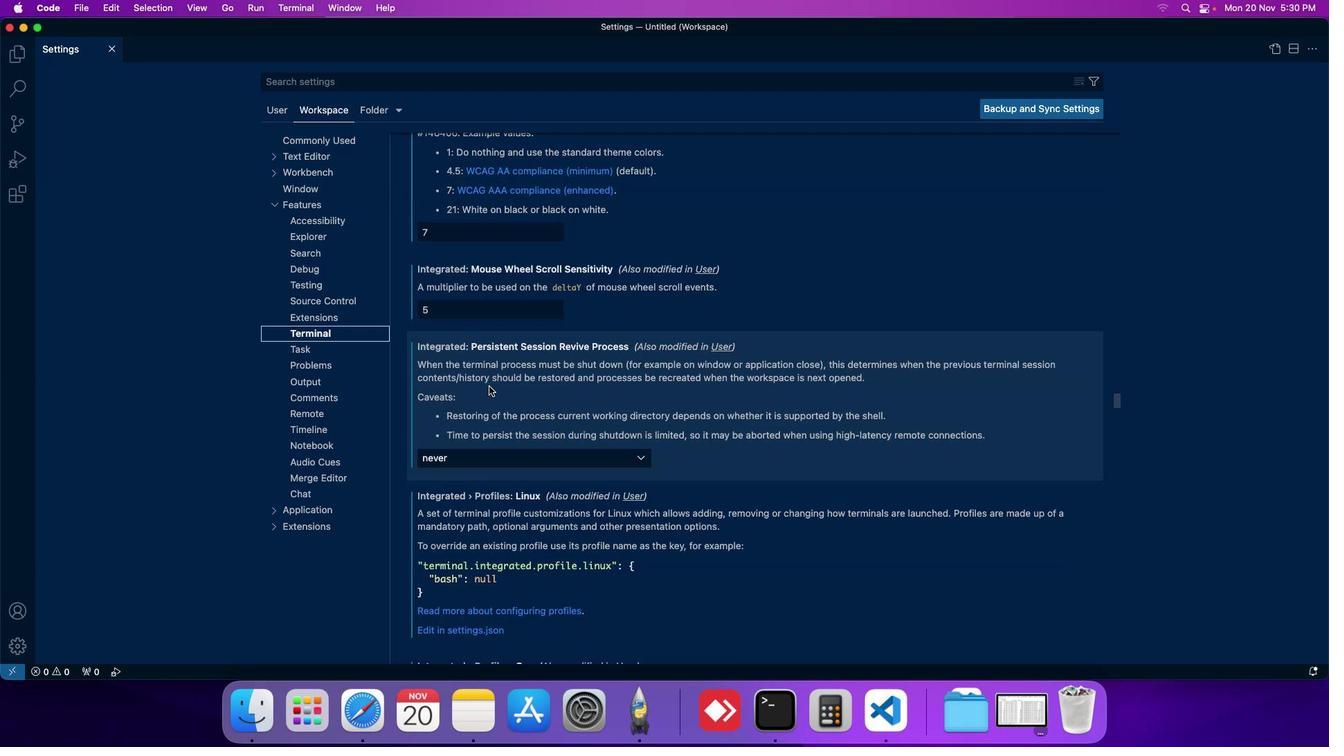 
Action: Mouse scrolled (488, 386) with delta (0, 0)
Screenshot: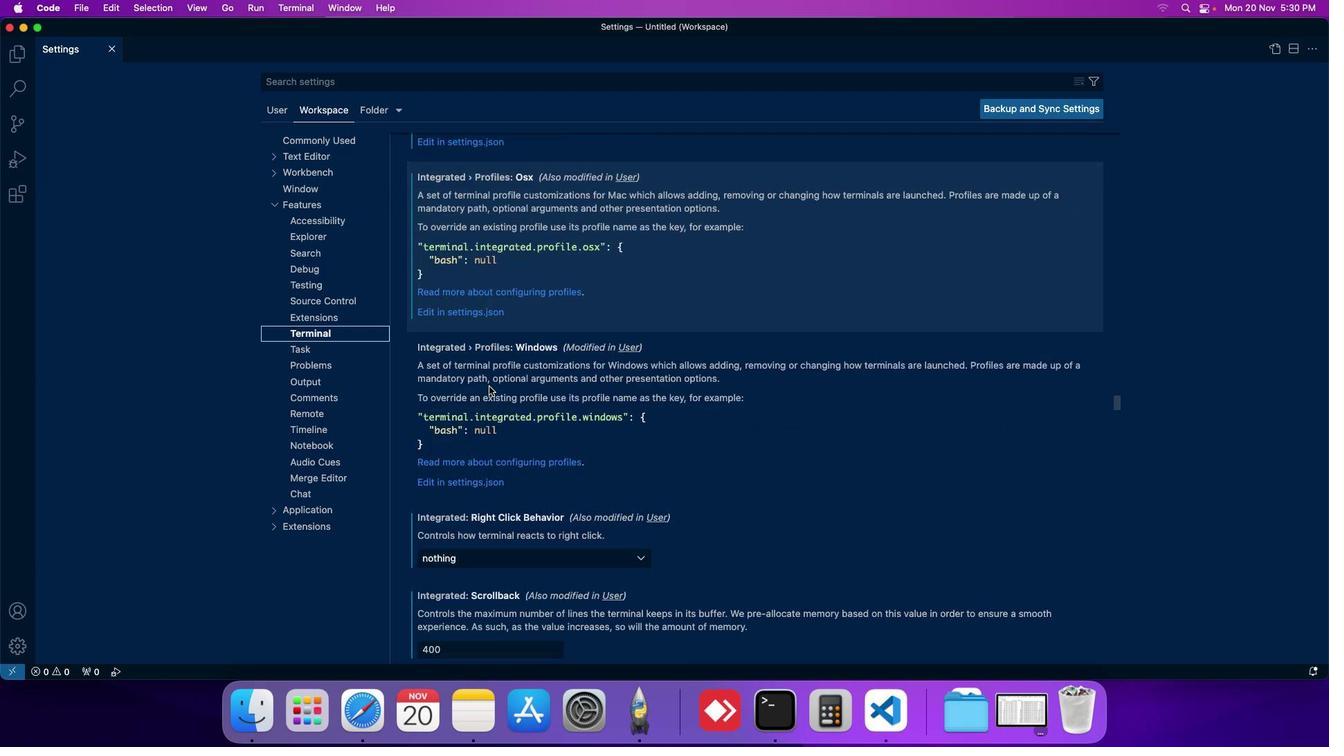 
Action: Mouse scrolled (488, 386) with delta (0, 0)
Screenshot: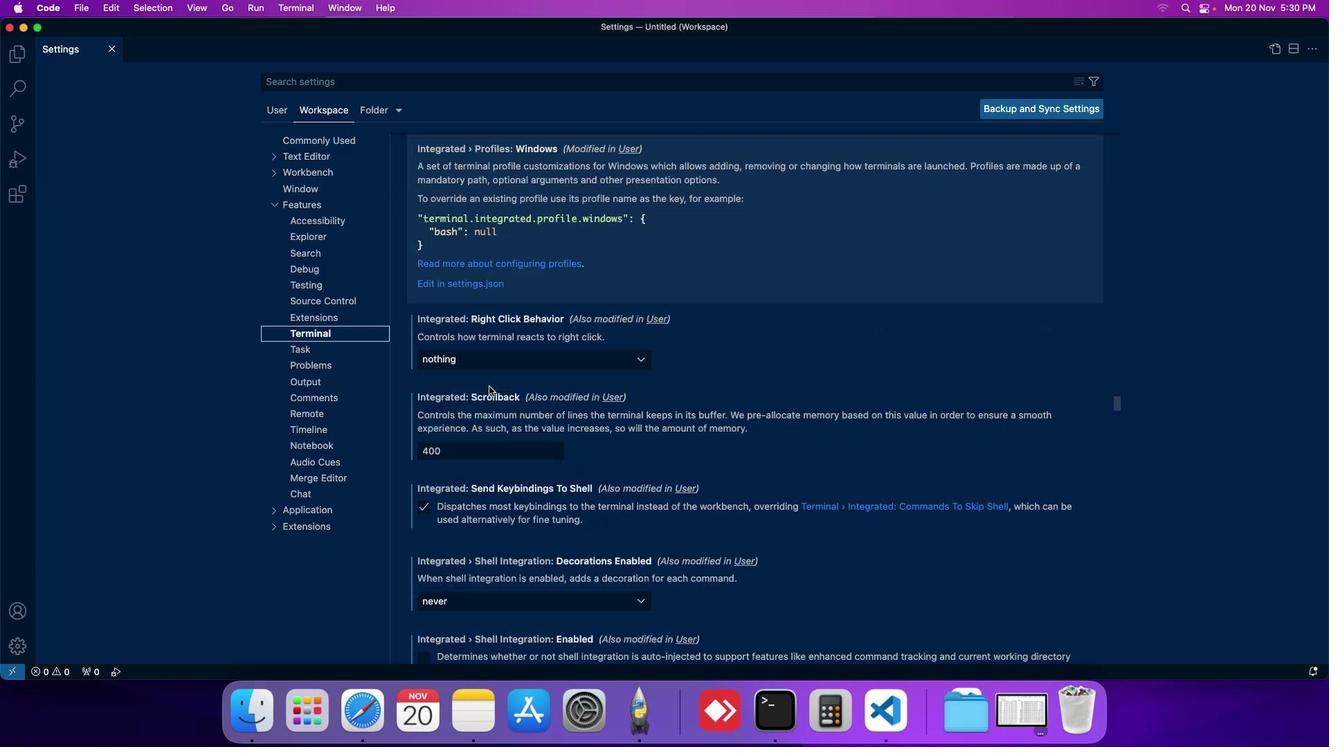
Action: Mouse scrolled (488, 386) with delta (0, -2)
Screenshot: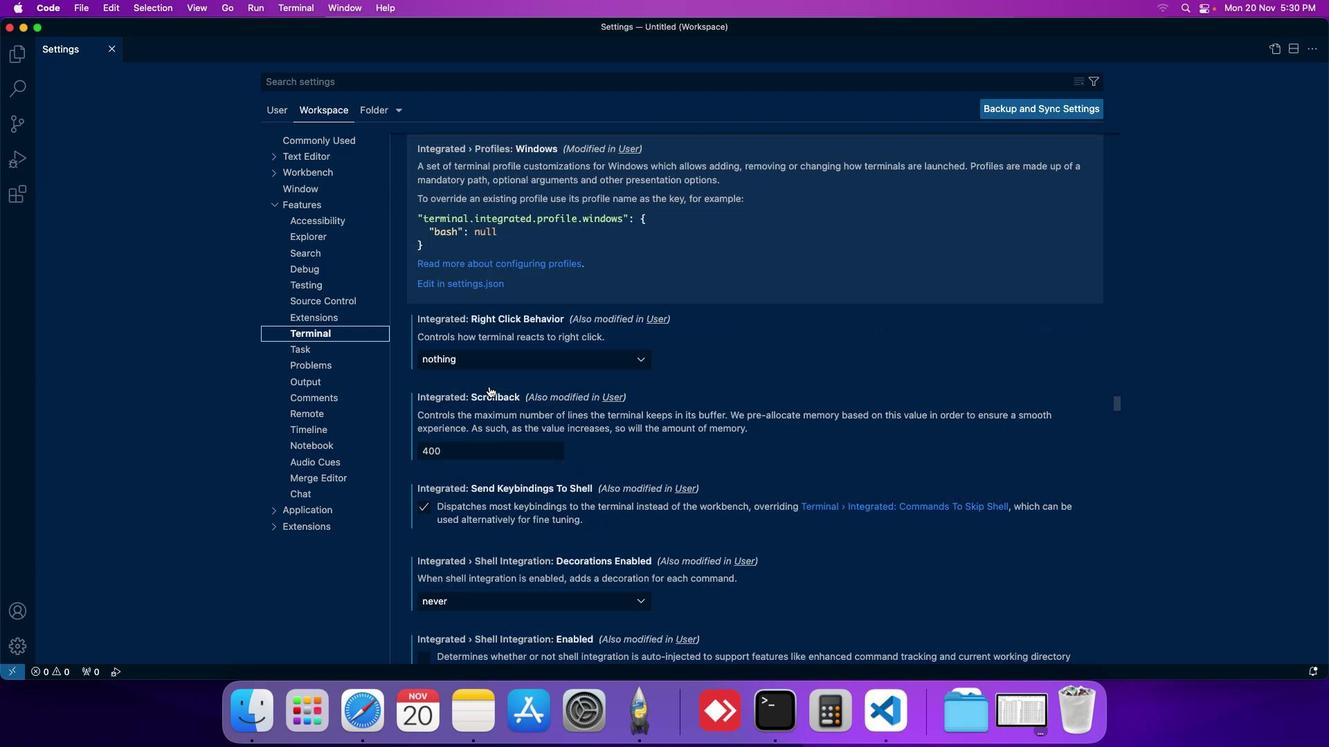 
Action: Mouse scrolled (488, 386) with delta (0, -2)
Screenshot: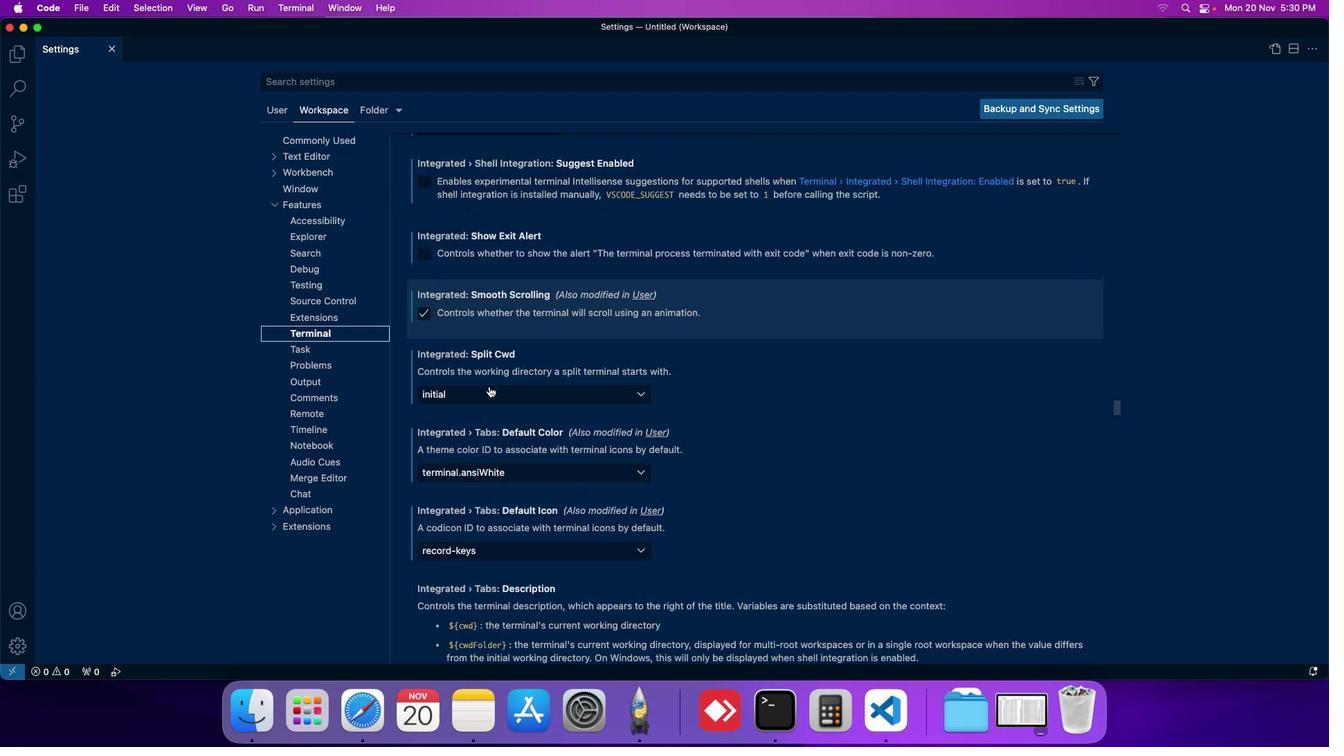 
Action: Mouse scrolled (488, 386) with delta (0, 0)
Screenshot: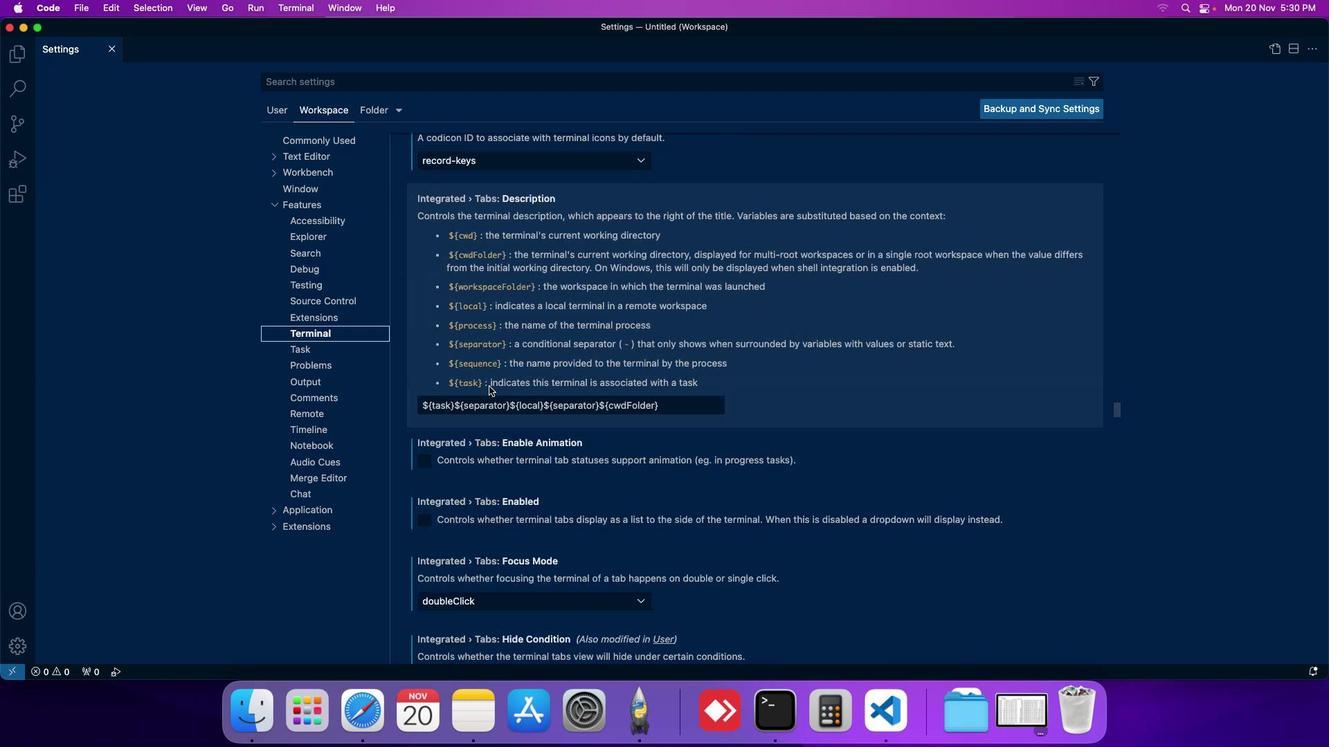 
Action: Mouse scrolled (488, 386) with delta (0, 0)
Screenshot: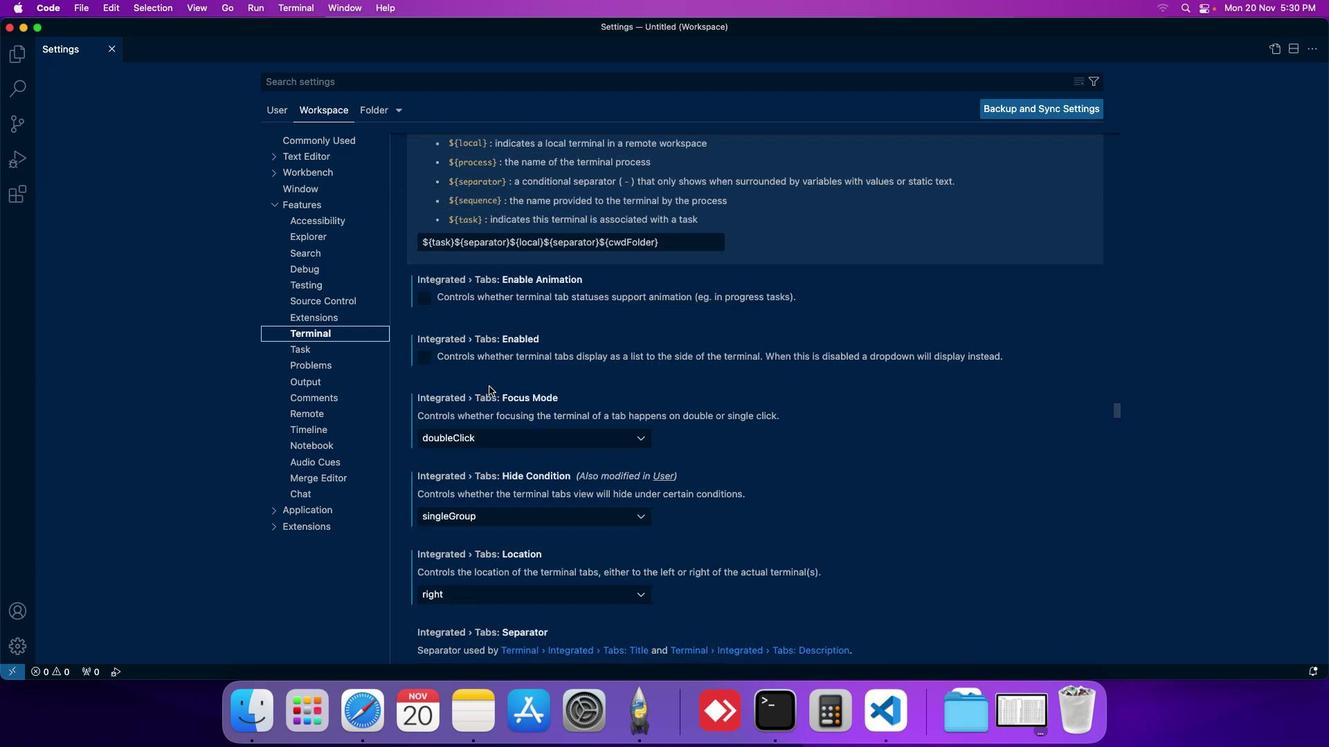 
Action: Mouse scrolled (488, 386) with delta (0, -1)
Screenshot: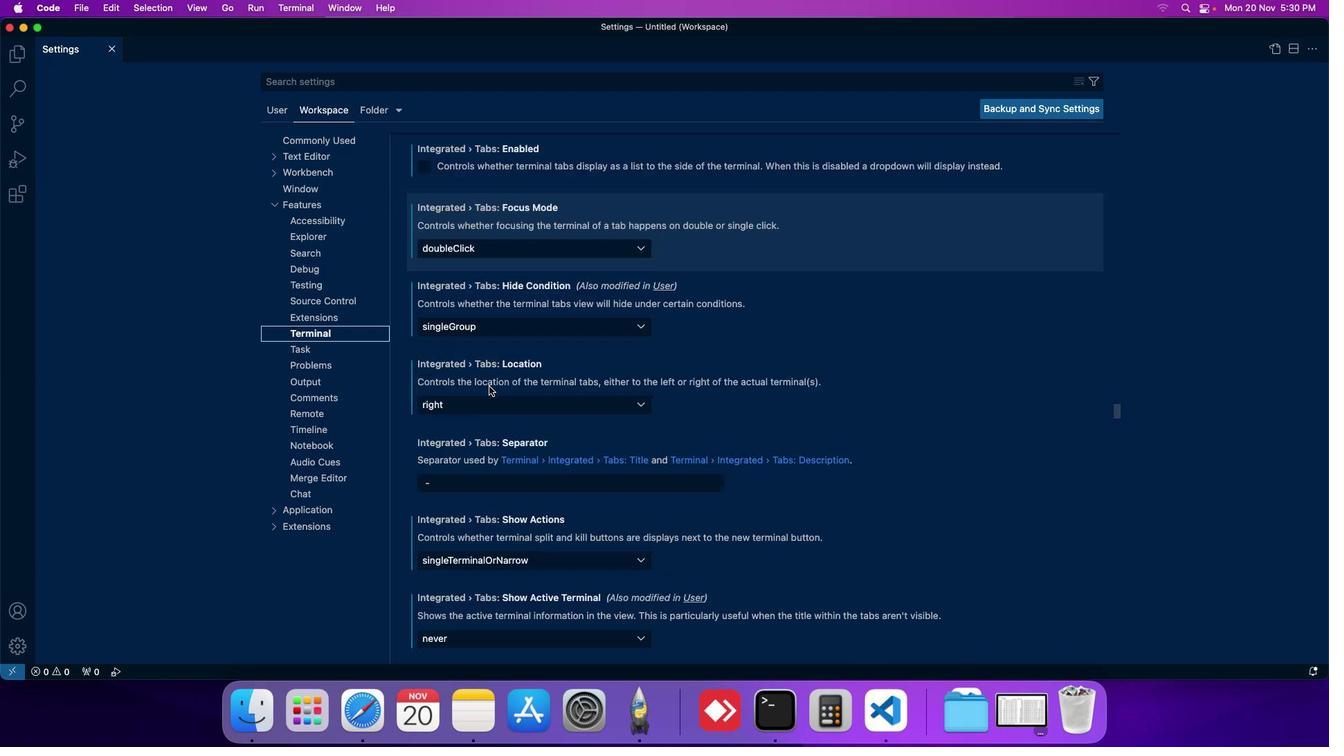 
Action: Mouse scrolled (488, 386) with delta (0, -2)
Screenshot: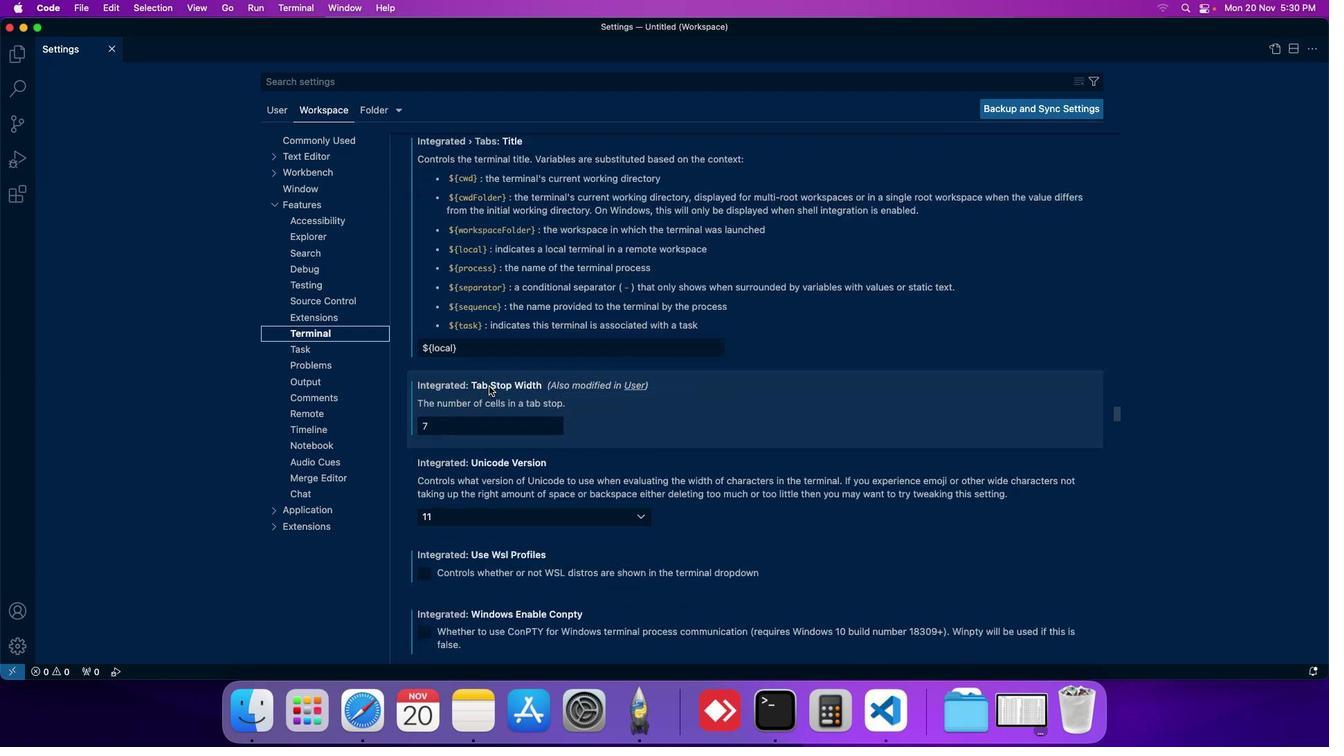
Action: Mouse scrolled (488, 386) with delta (0, 0)
Screenshot: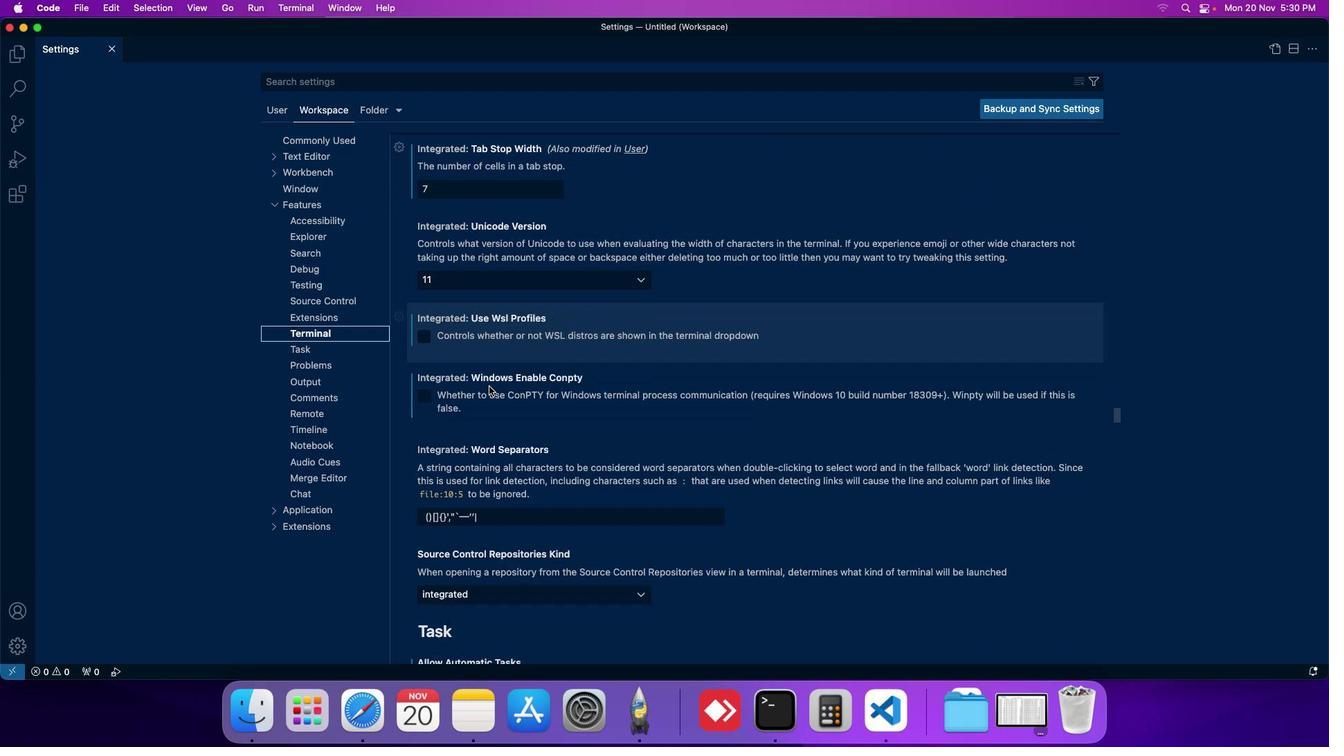 
Action: Mouse scrolled (488, 386) with delta (0, 0)
Screenshot: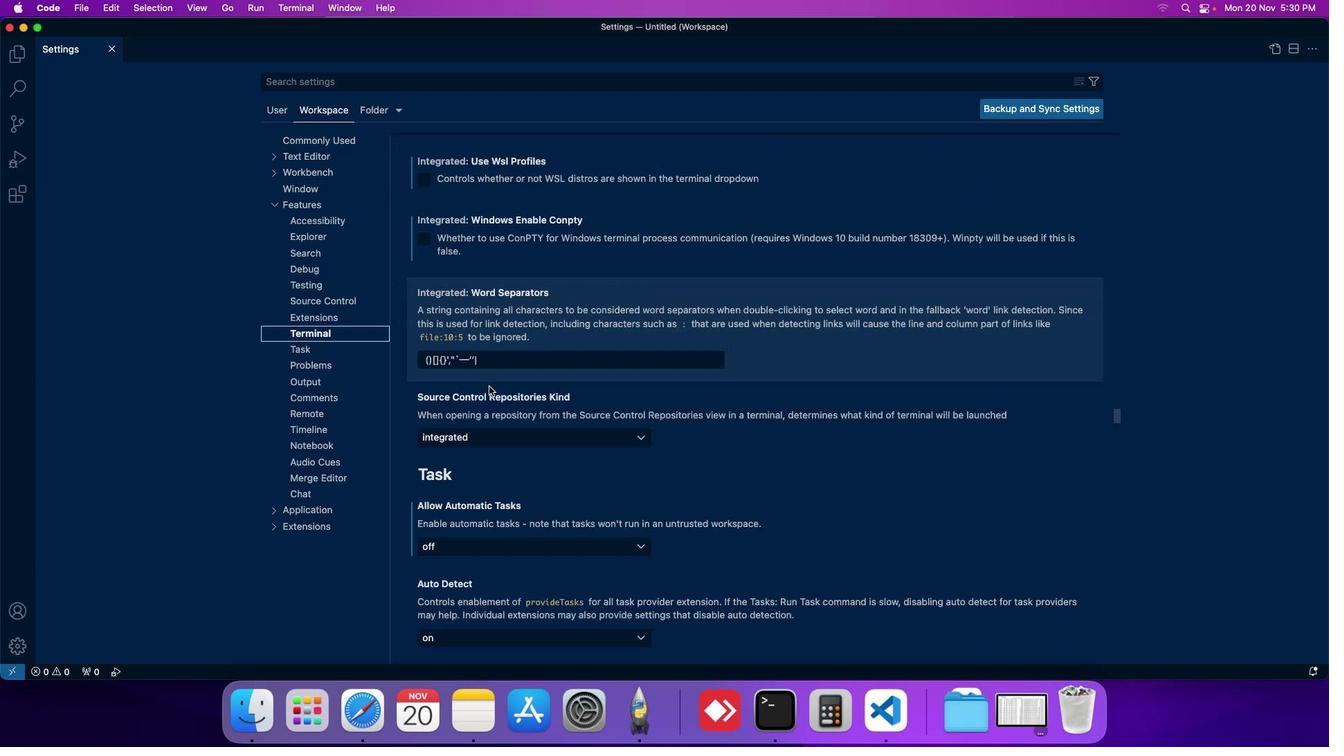 
Action: Mouse scrolled (488, 386) with delta (0, -1)
Screenshot: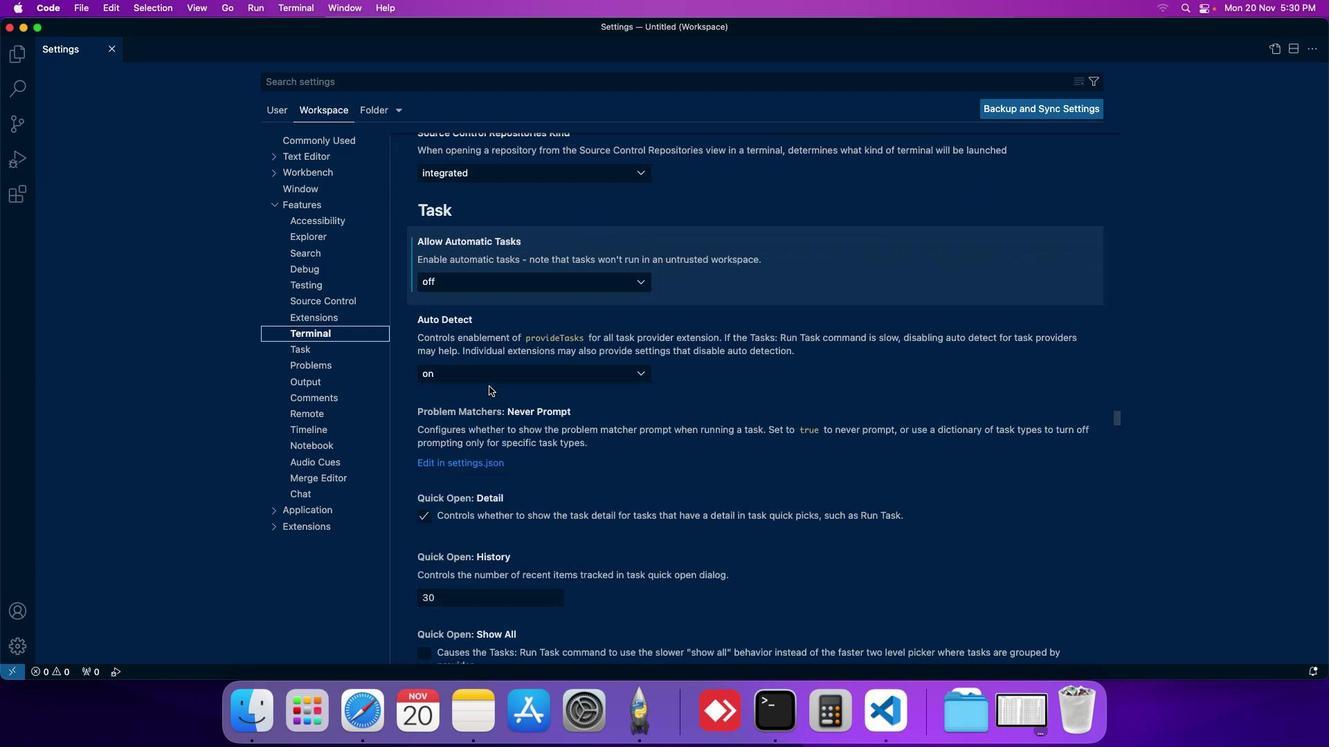 
Action: Mouse scrolled (488, 386) with delta (0, -1)
Screenshot: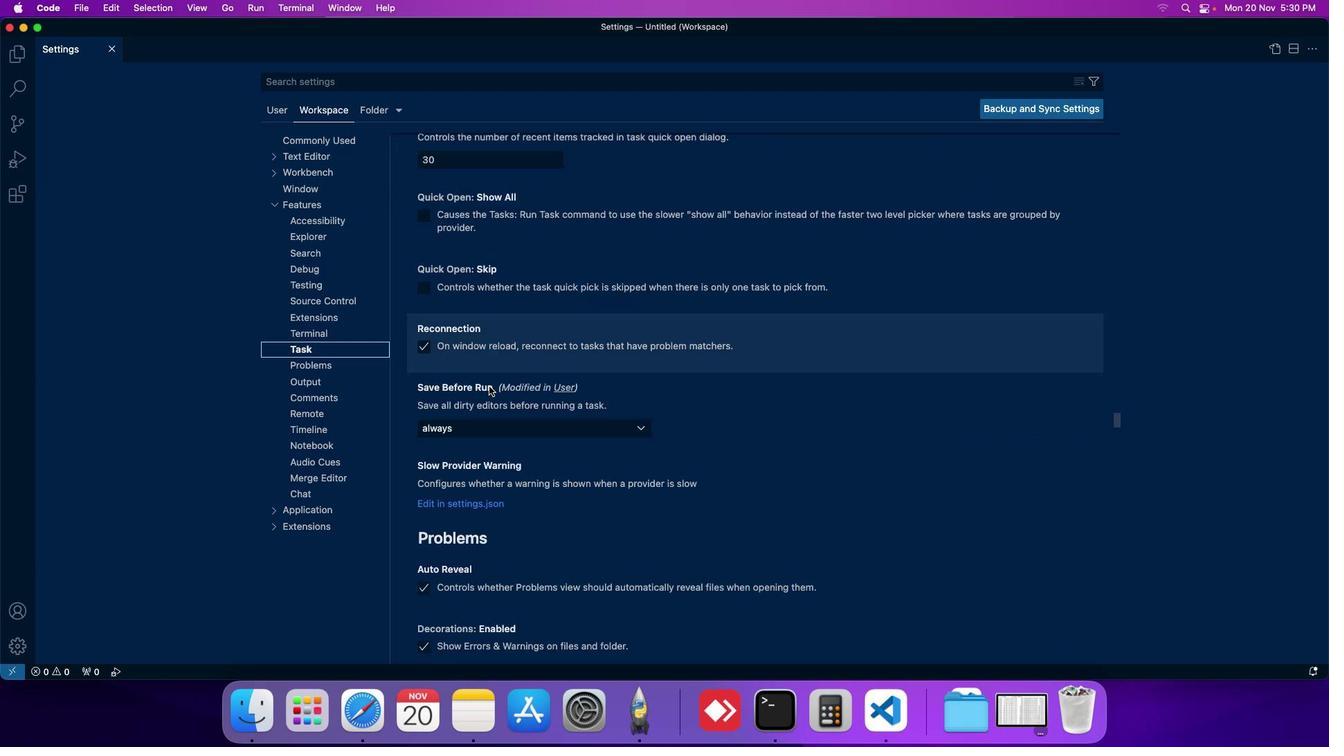 
Action: Mouse scrolled (488, 386) with delta (0, 0)
Screenshot: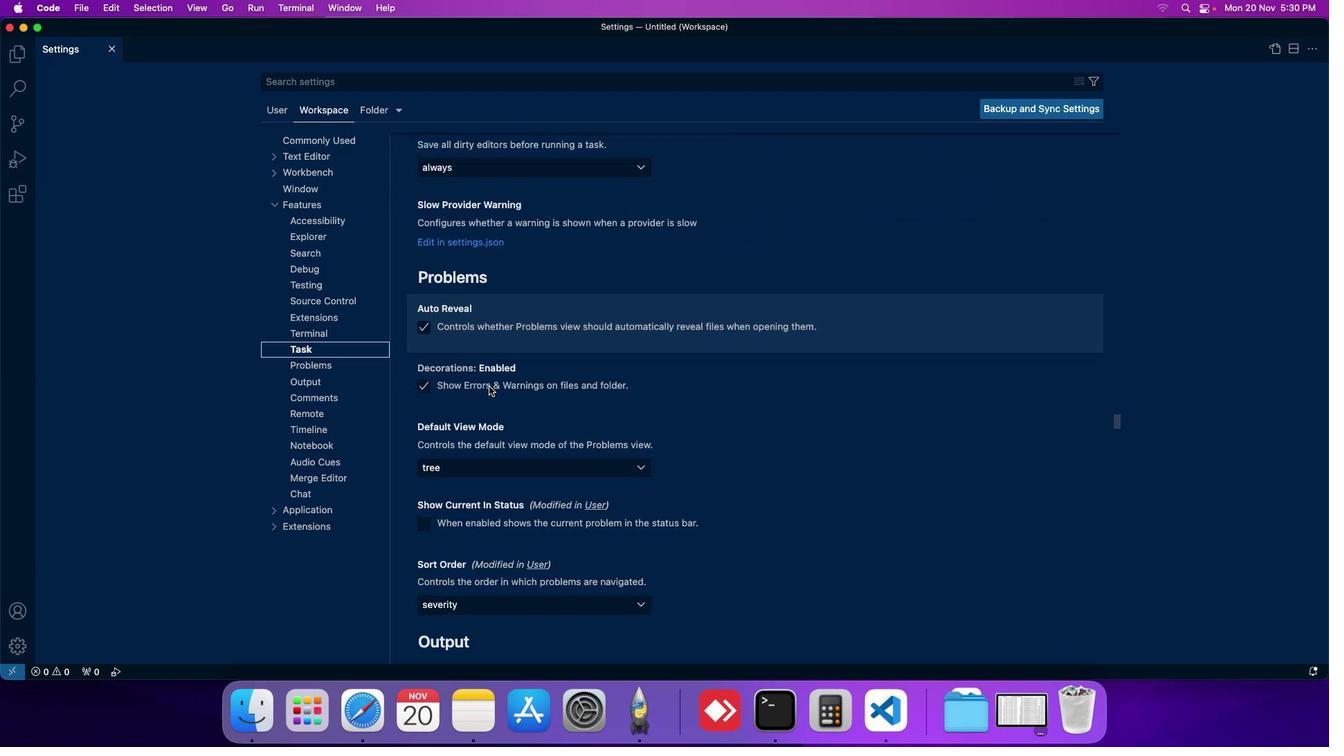 
Action: Mouse scrolled (488, 386) with delta (0, 0)
Screenshot: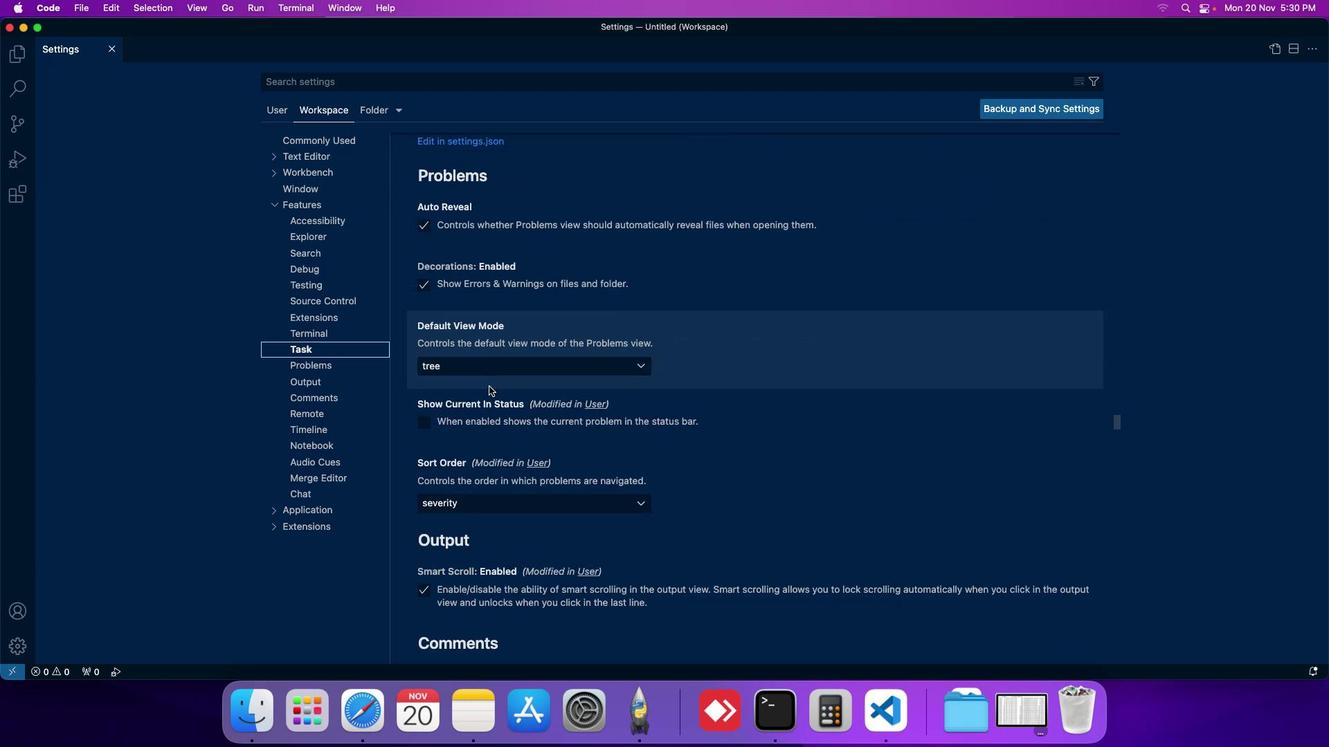 
Action: Mouse scrolled (488, 386) with delta (0, 0)
Screenshot: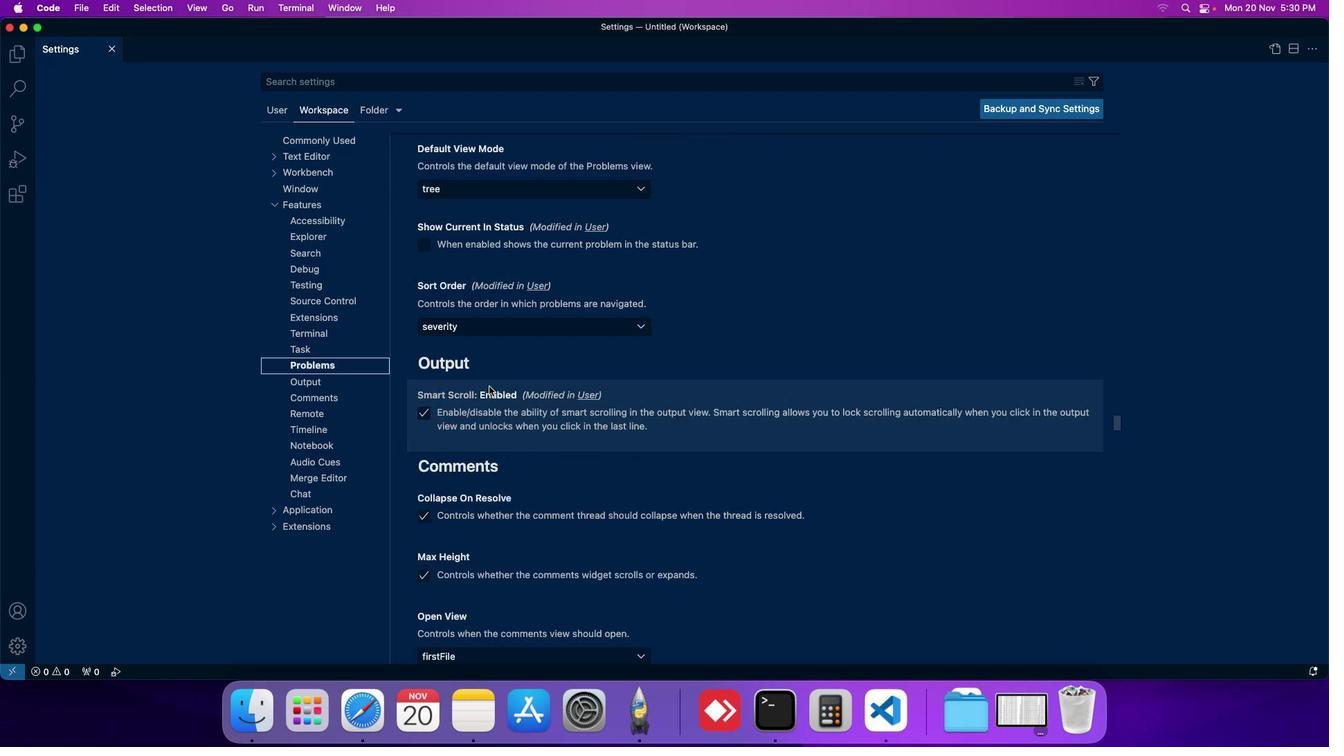 
Action: Mouse scrolled (488, 386) with delta (0, 0)
Screenshot: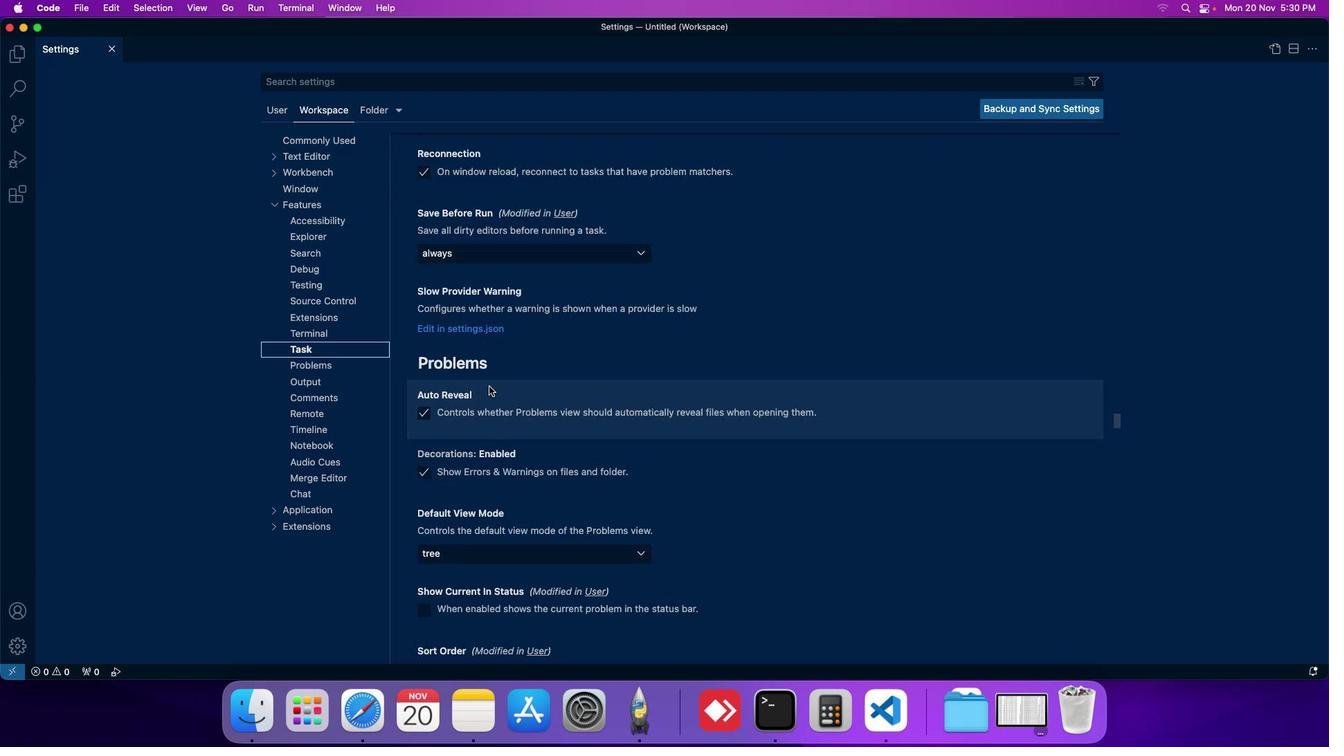 
Action: Mouse scrolled (488, 386) with delta (0, 0)
Screenshot: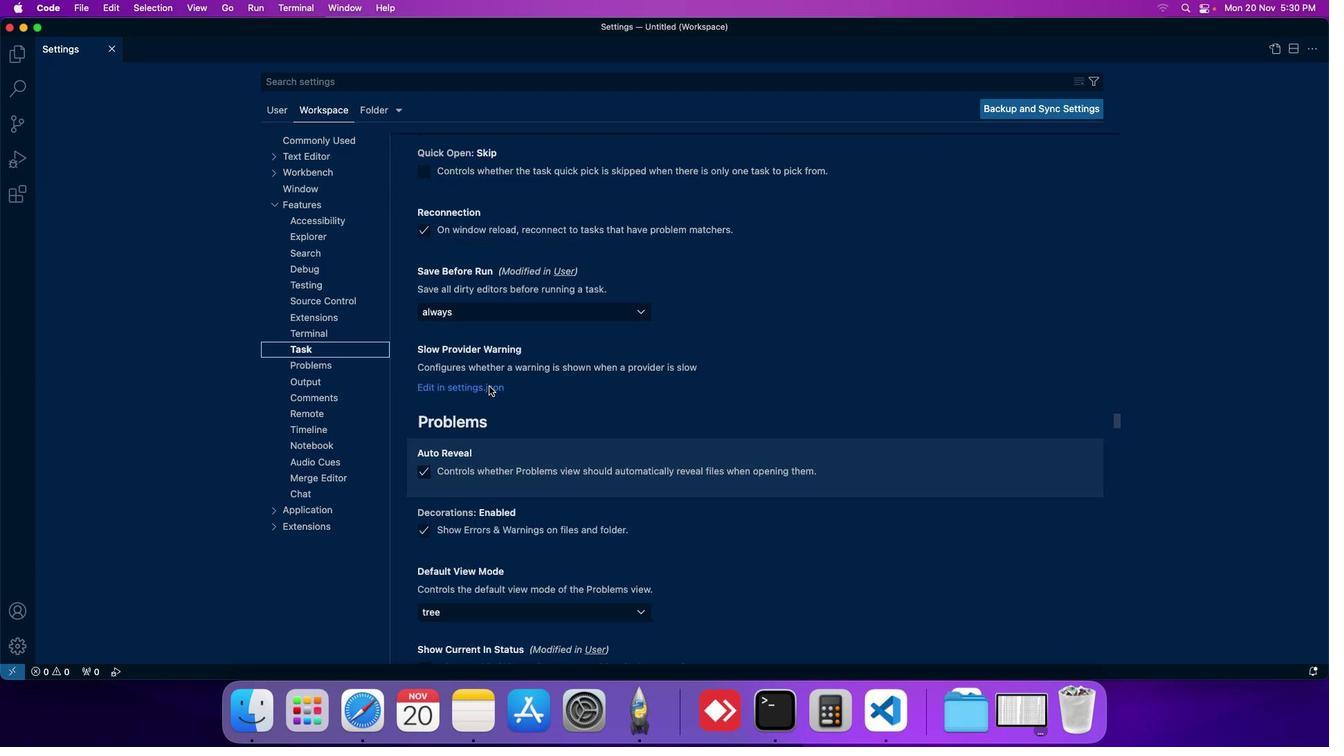
Action: Mouse scrolled (488, 386) with delta (0, 0)
Screenshot: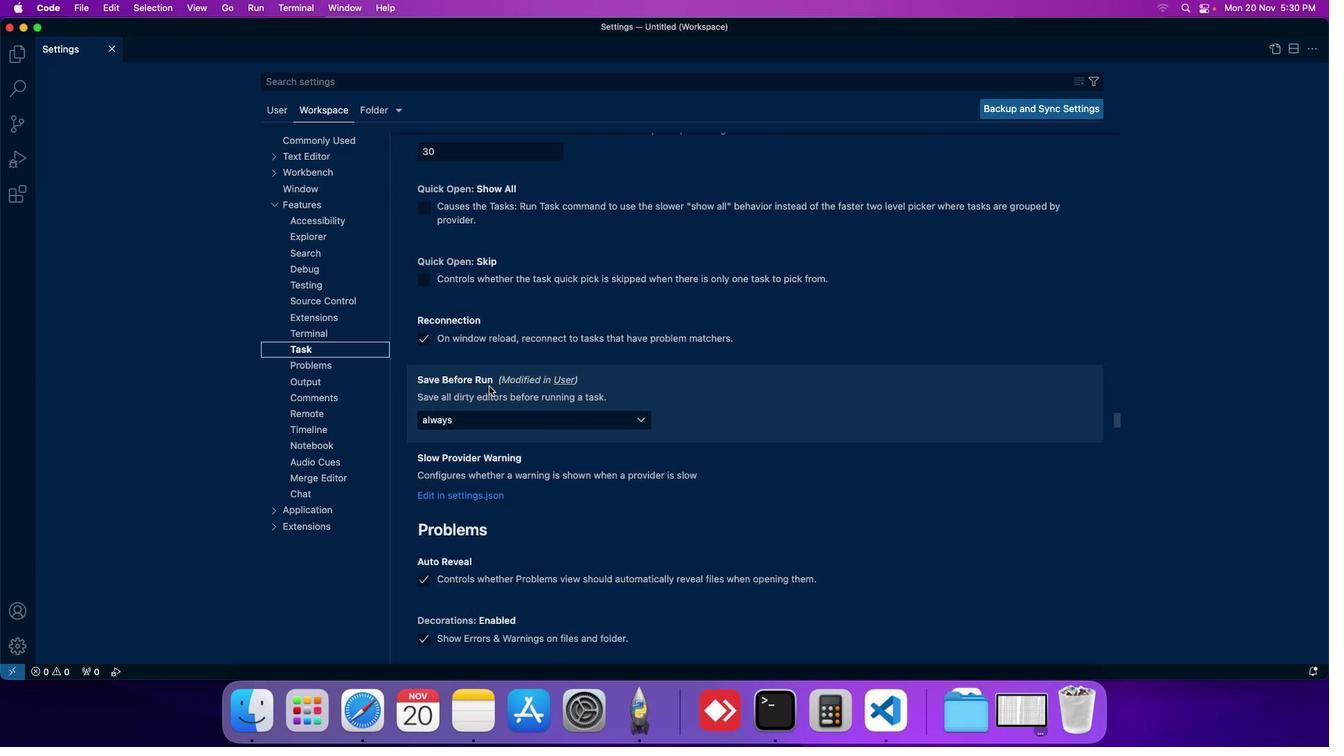 
Action: Mouse scrolled (488, 386) with delta (0, 0)
Screenshot: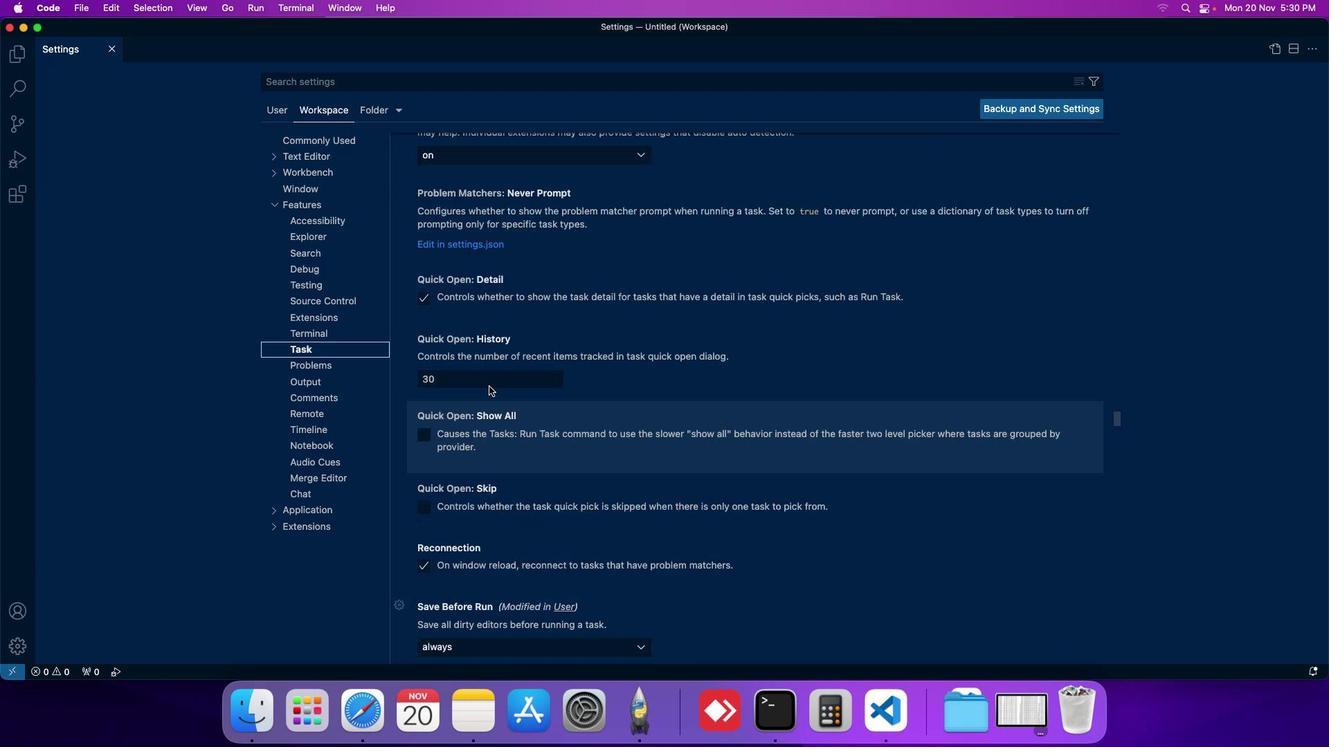 
Action: Mouse scrolled (488, 386) with delta (0, 0)
Screenshot: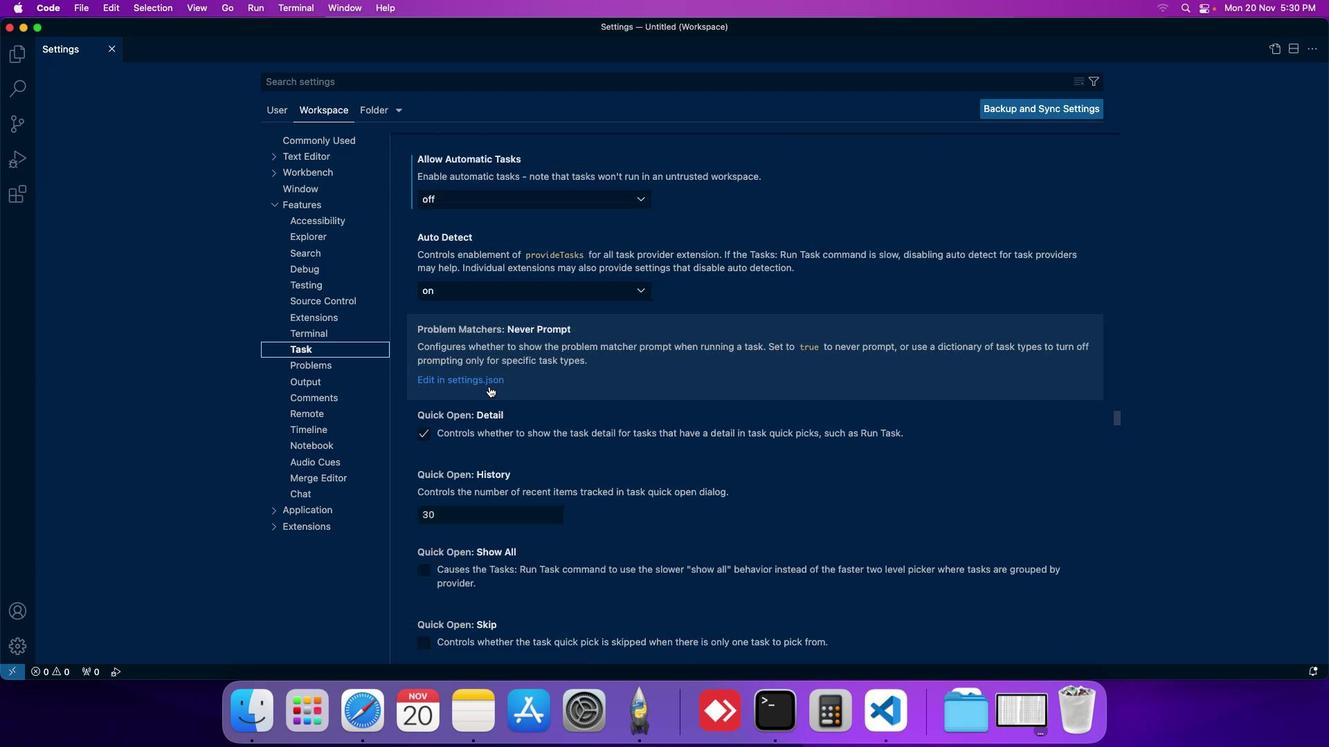 
Action: Mouse scrolled (488, 386) with delta (0, 0)
Screenshot: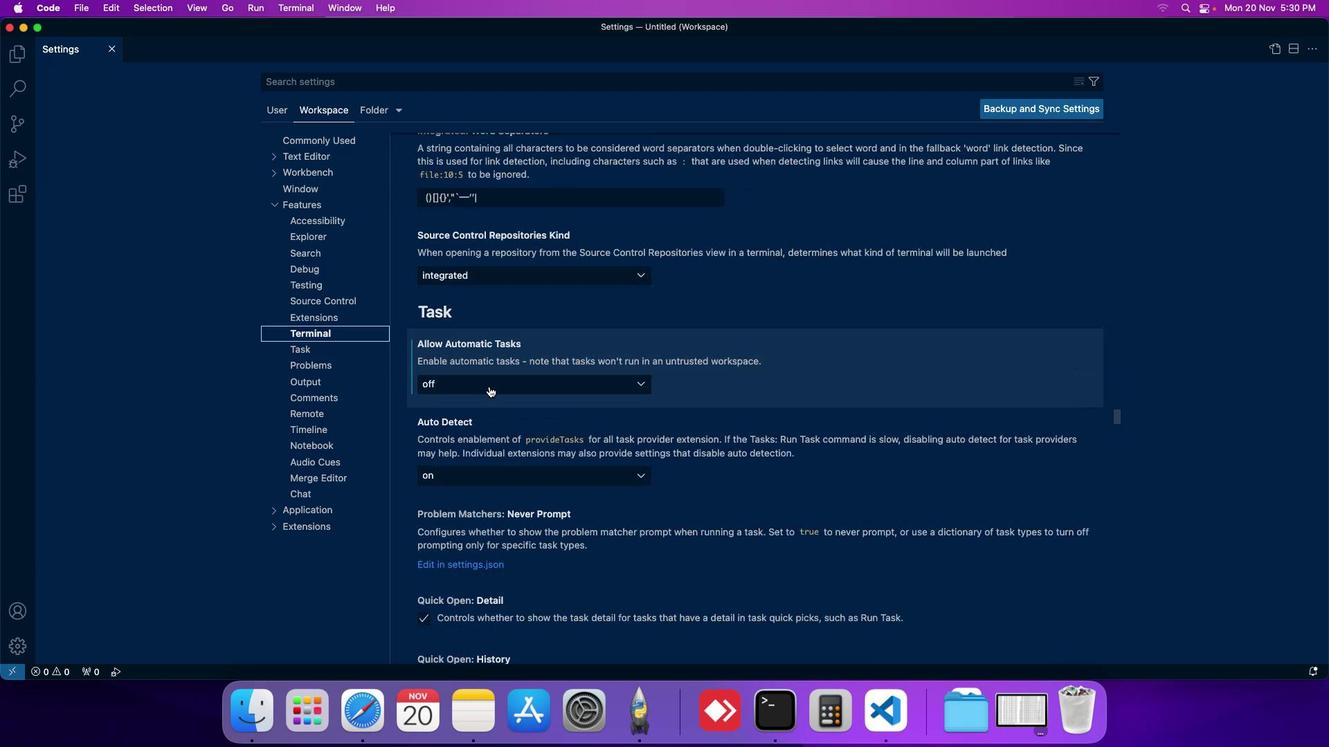
Action: Mouse moved to (479, 474)
Screenshot: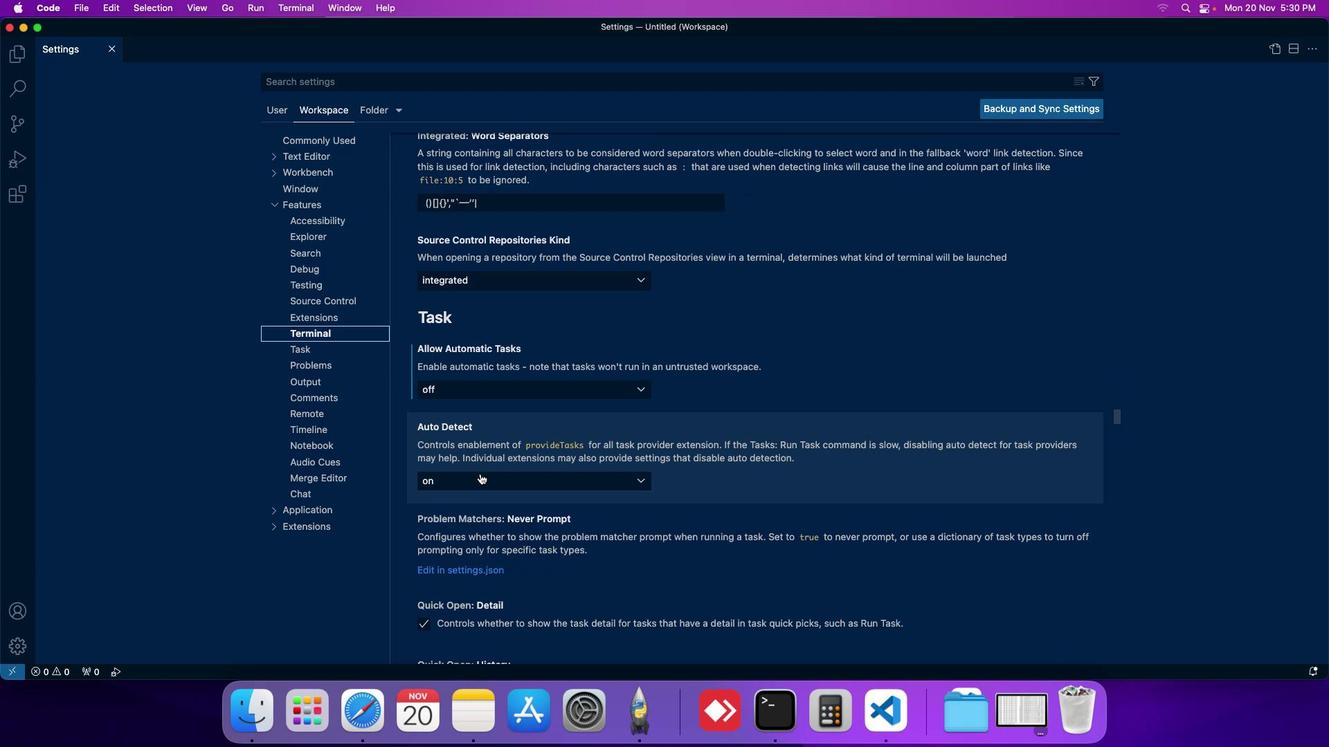 
Action: Mouse pressed left at (479, 474)
Screenshot: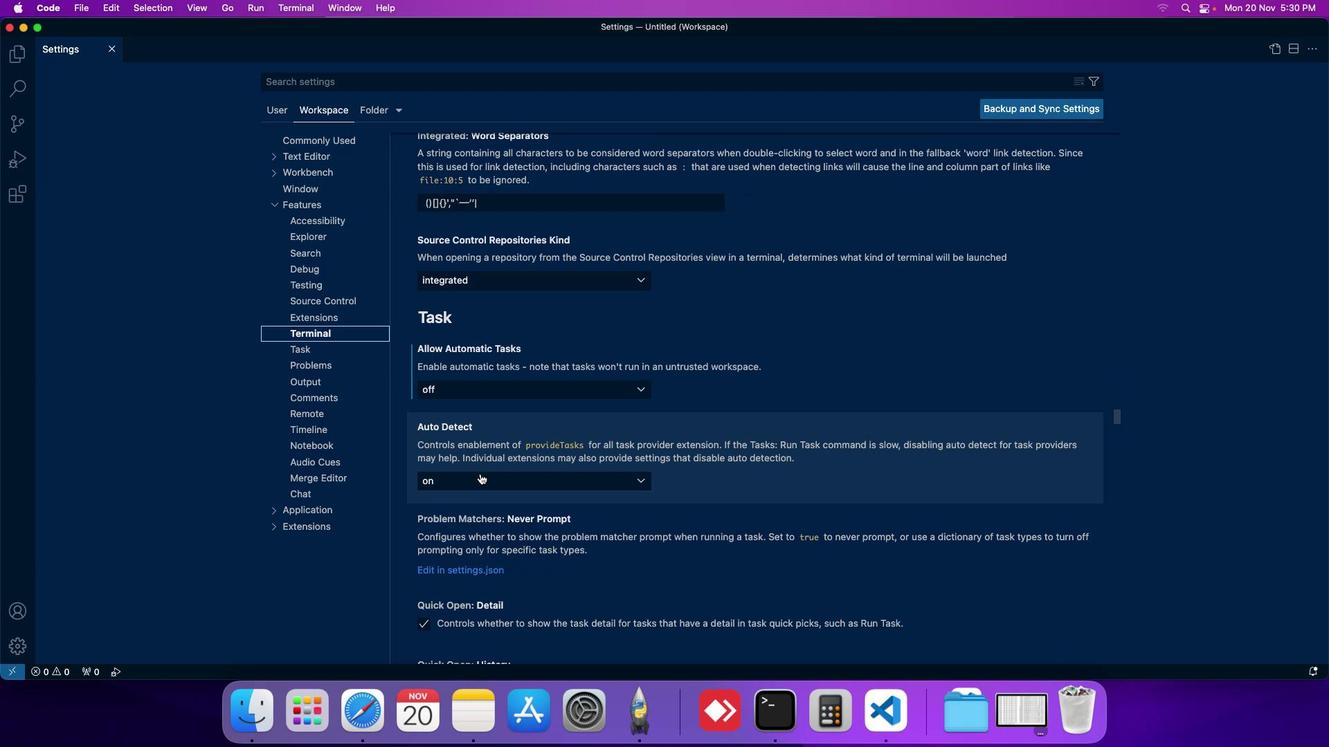 
Action: Mouse moved to (442, 512)
Screenshot: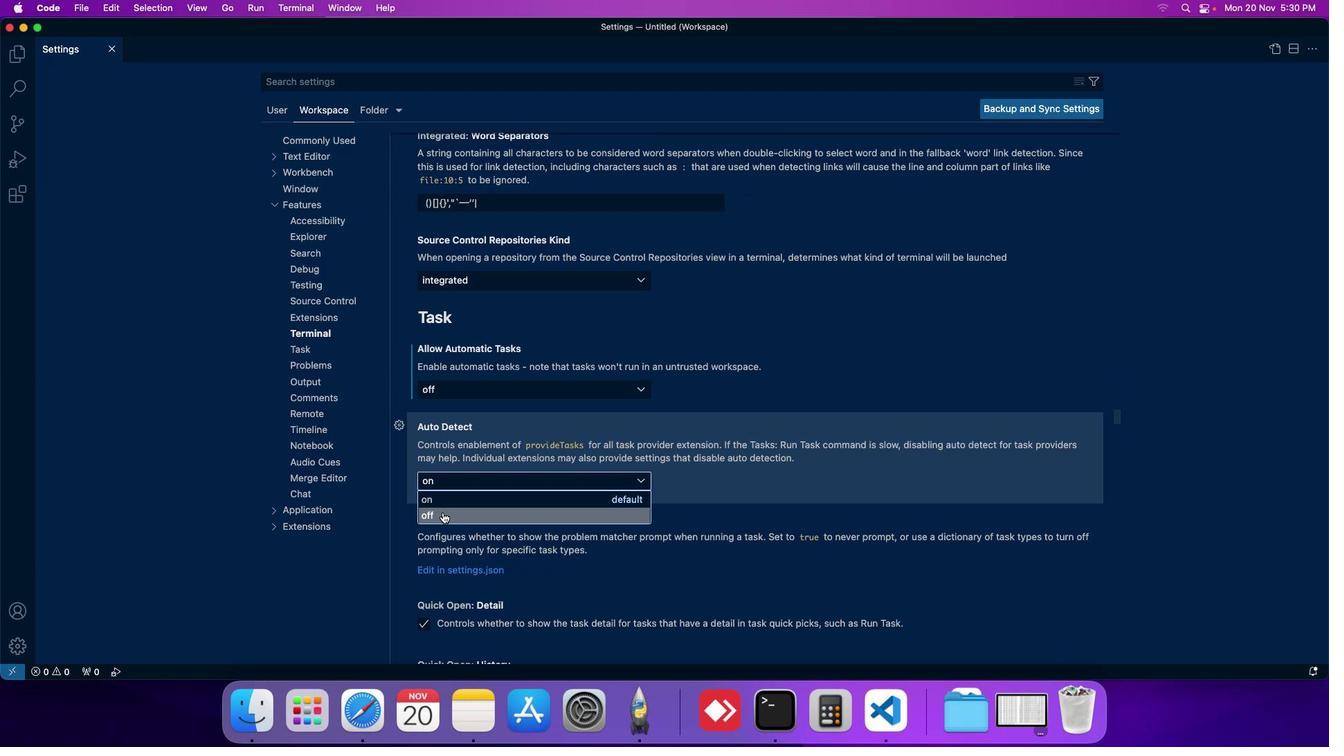
Action: Mouse pressed left at (442, 512)
Screenshot: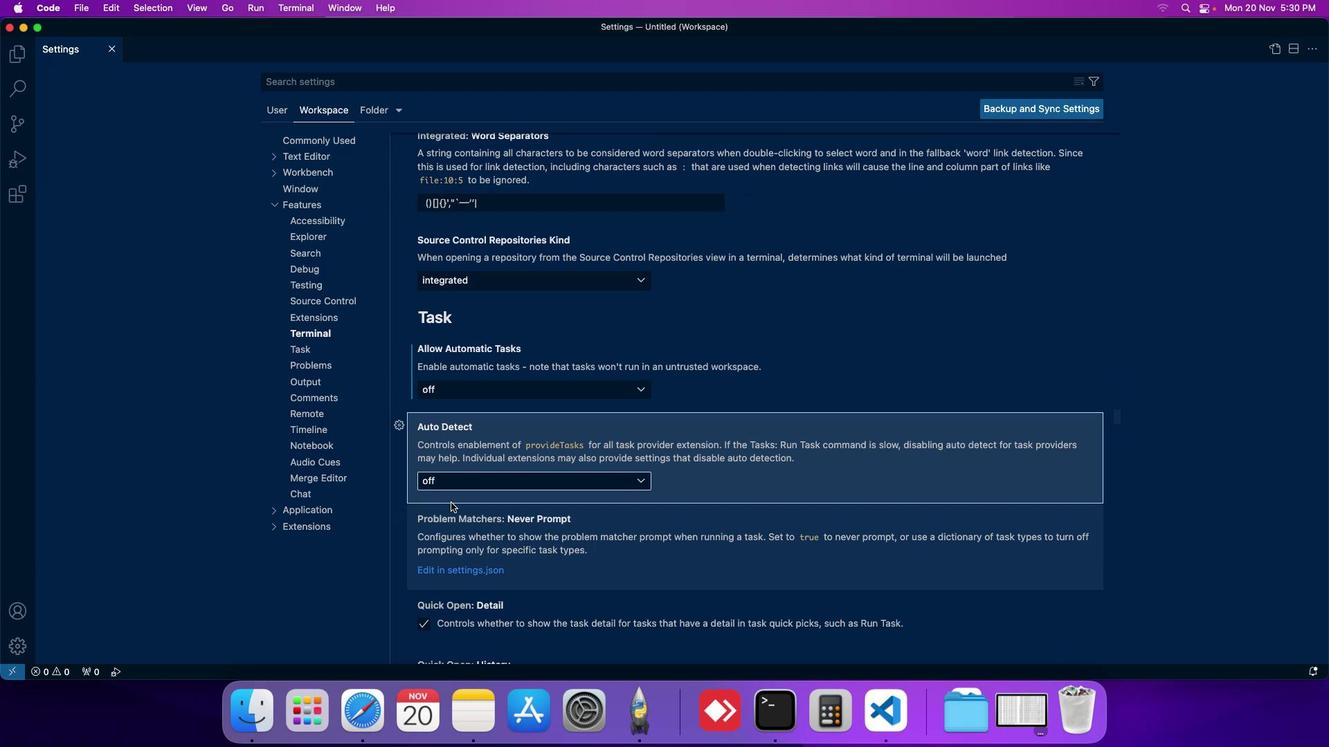 
Action: Mouse moved to (470, 475)
Screenshot: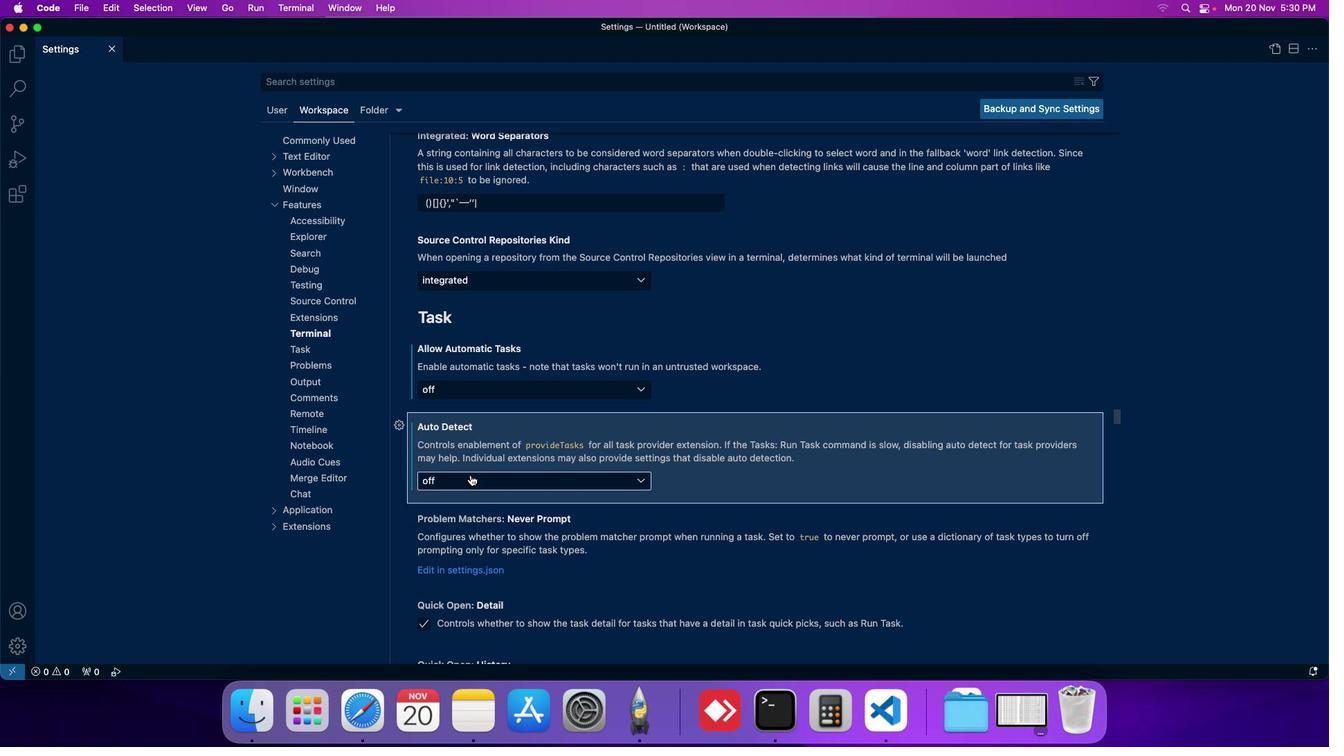 
